 Task: Find connections with filter location Arucas with filter topic #realtorwith filter profile language Spanish with filter current company Xerox with filter school Model Engineering College with filter industry Utilities Administration with filter service category Date Entry with filter keywords title Cruise Director
Action: Mouse moved to (507, 64)
Screenshot: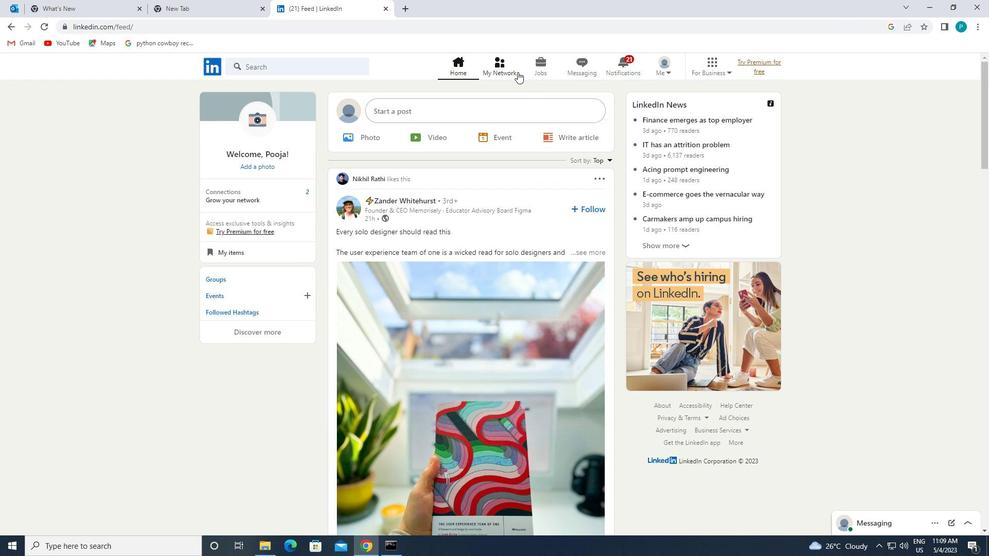 
Action: Mouse pressed left at (507, 64)
Screenshot: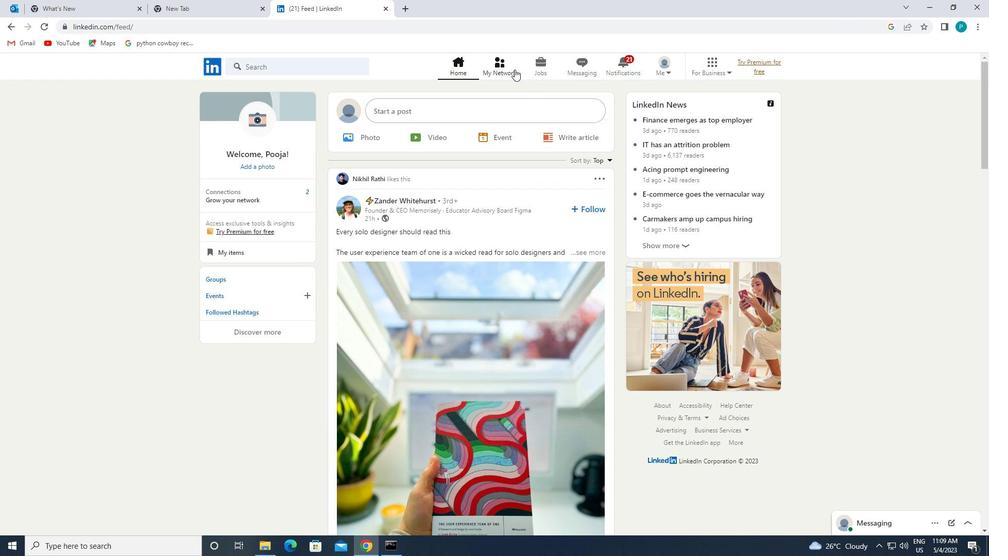 
Action: Mouse moved to (270, 124)
Screenshot: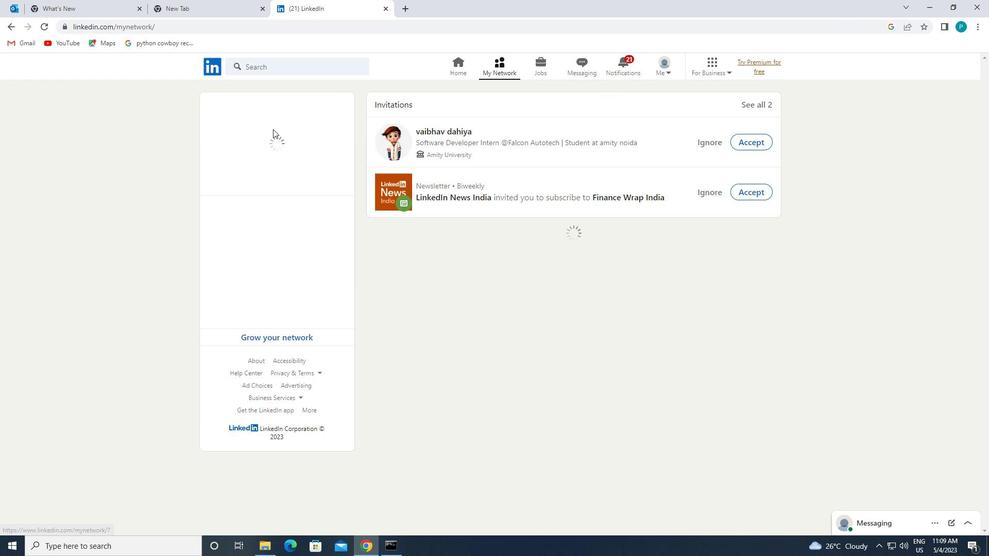 
Action: Mouse pressed left at (270, 124)
Screenshot: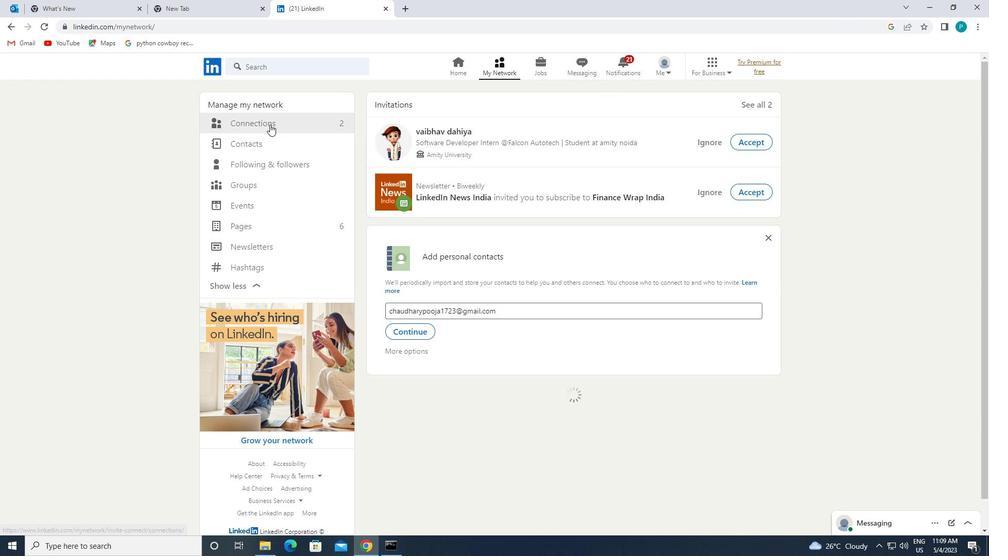 
Action: Mouse moved to (584, 119)
Screenshot: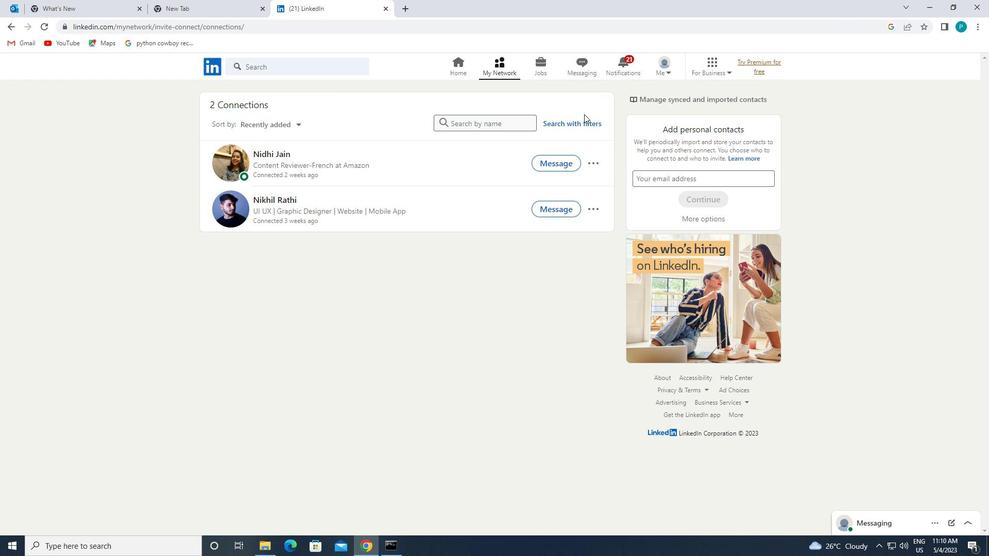 
Action: Mouse pressed left at (584, 119)
Screenshot: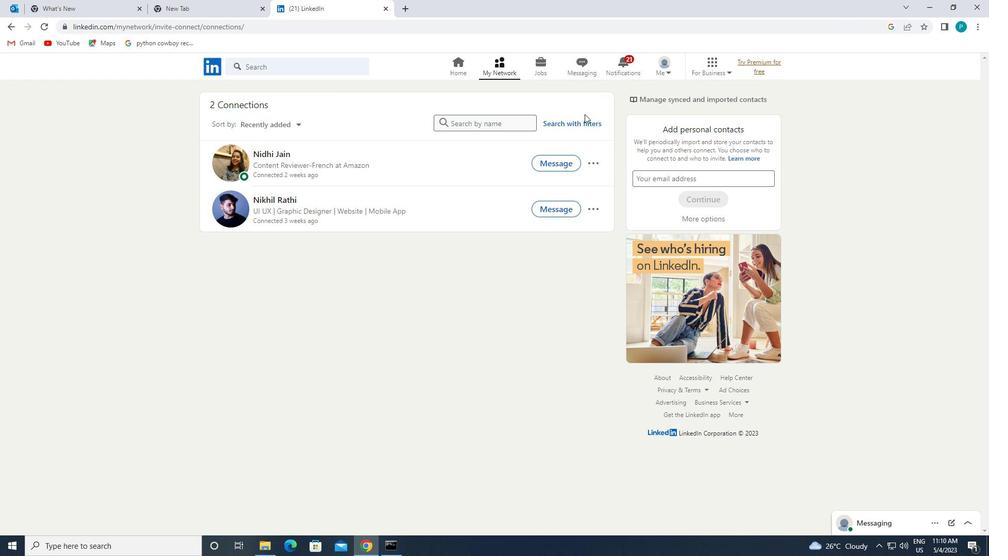 
Action: Mouse moved to (521, 96)
Screenshot: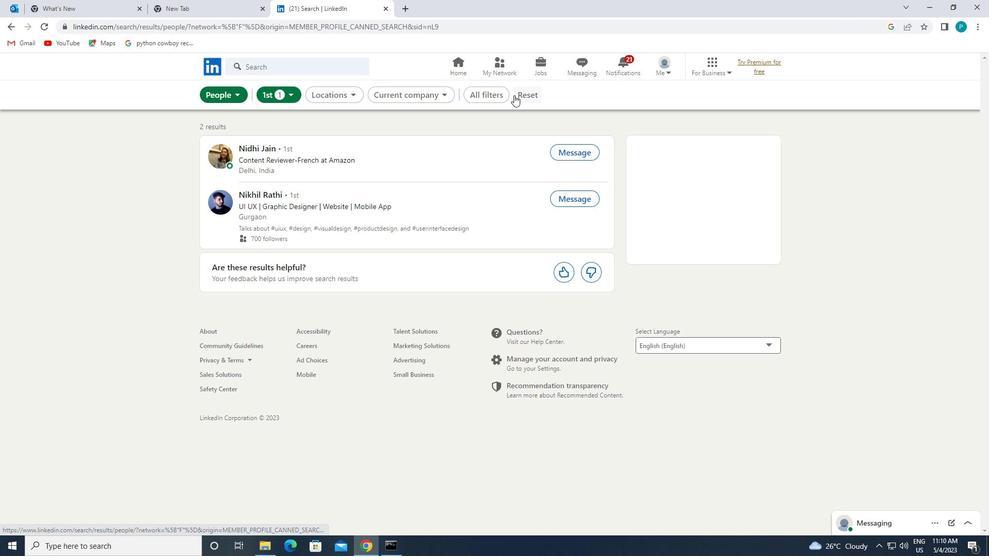 
Action: Mouse pressed left at (521, 96)
Screenshot: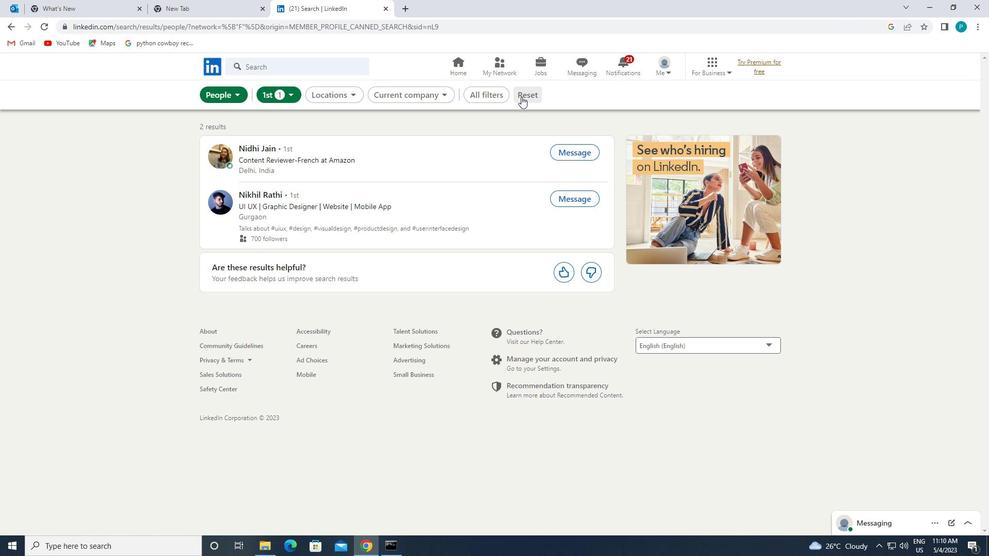 
Action: Mouse moved to (511, 95)
Screenshot: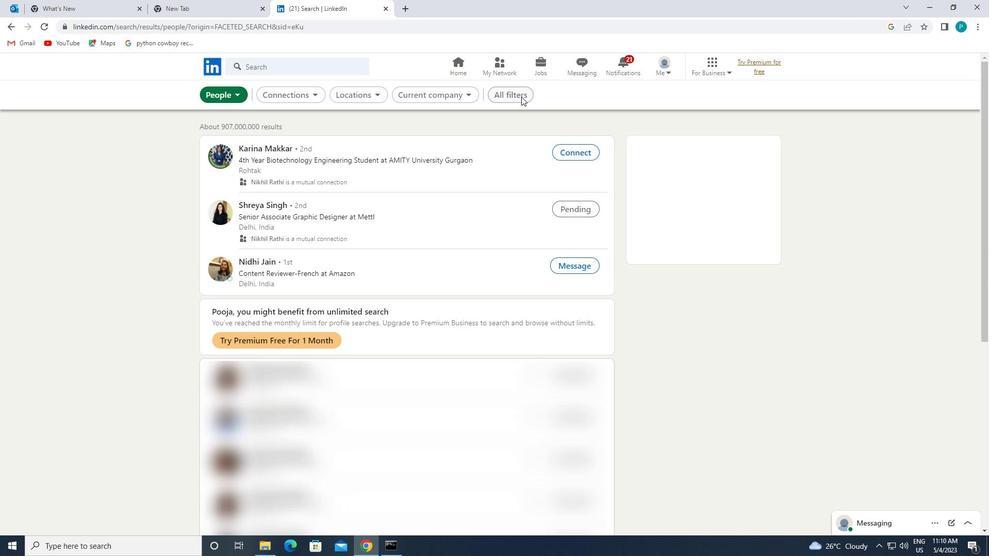 
Action: Mouse pressed left at (511, 95)
Screenshot: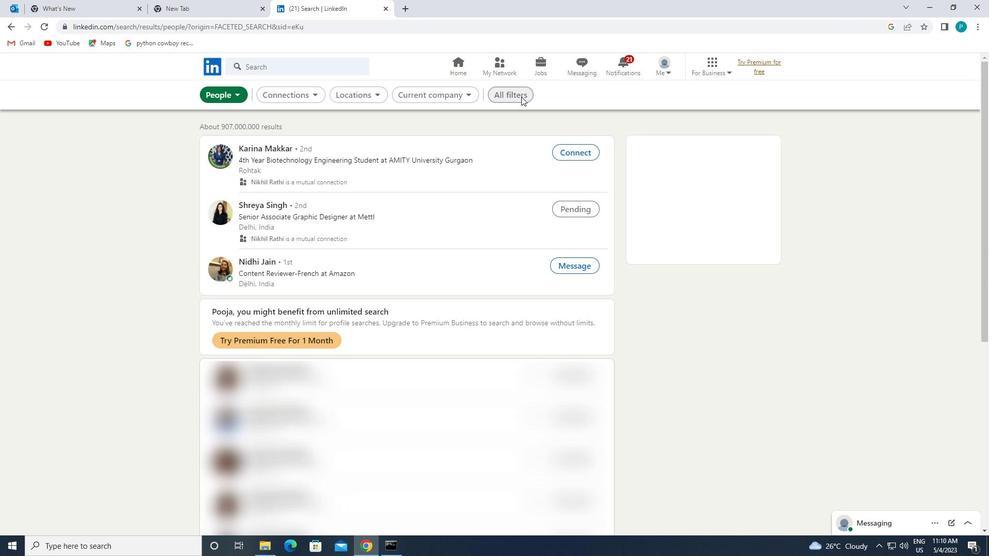 
Action: Mouse moved to (943, 271)
Screenshot: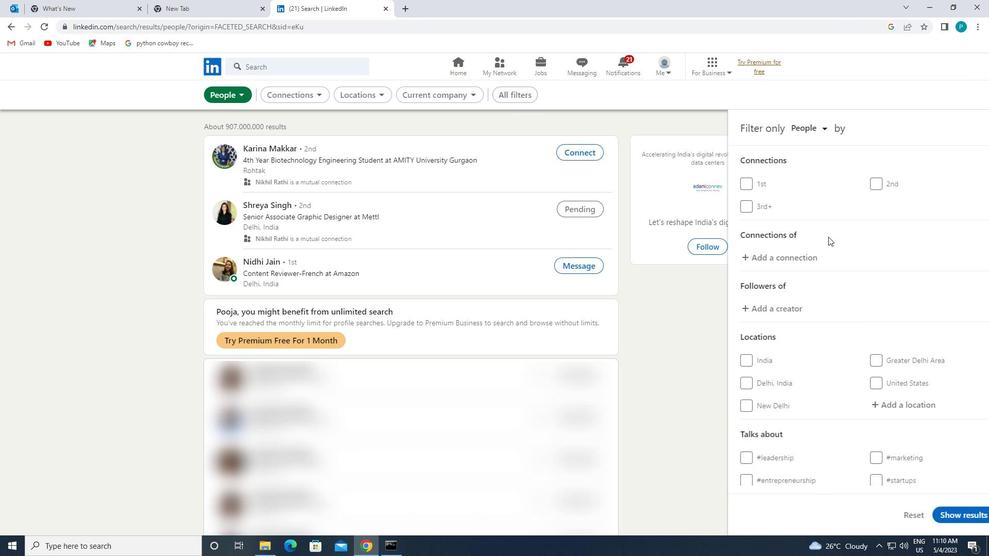 
Action: Mouse scrolled (943, 271) with delta (0, 0)
Screenshot: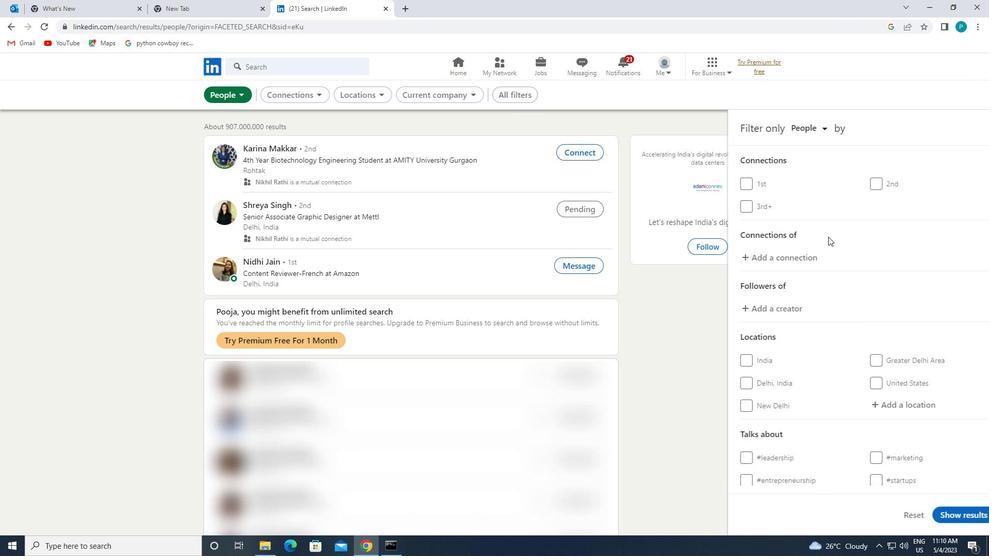 
Action: Mouse scrolled (943, 271) with delta (0, 0)
Screenshot: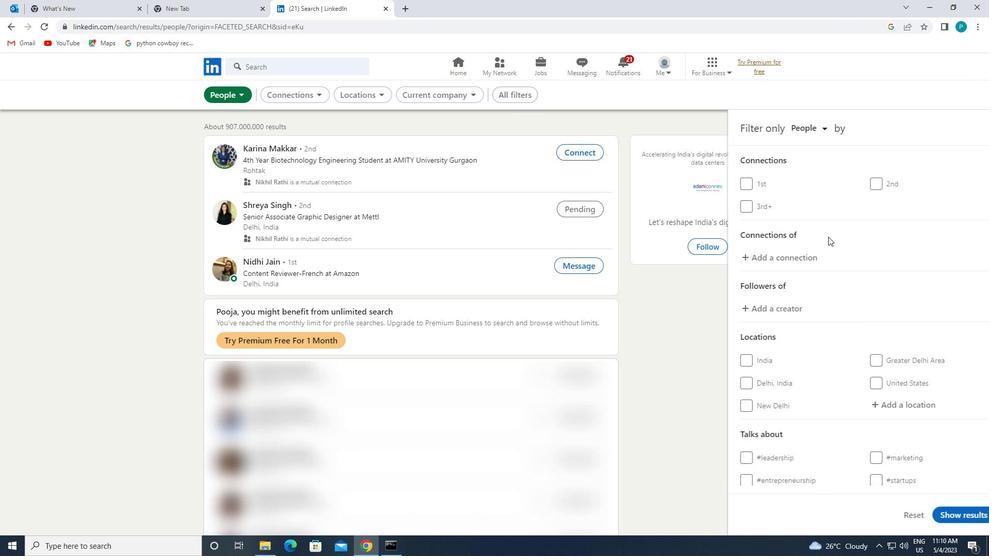 
Action: Mouse moved to (943, 272)
Screenshot: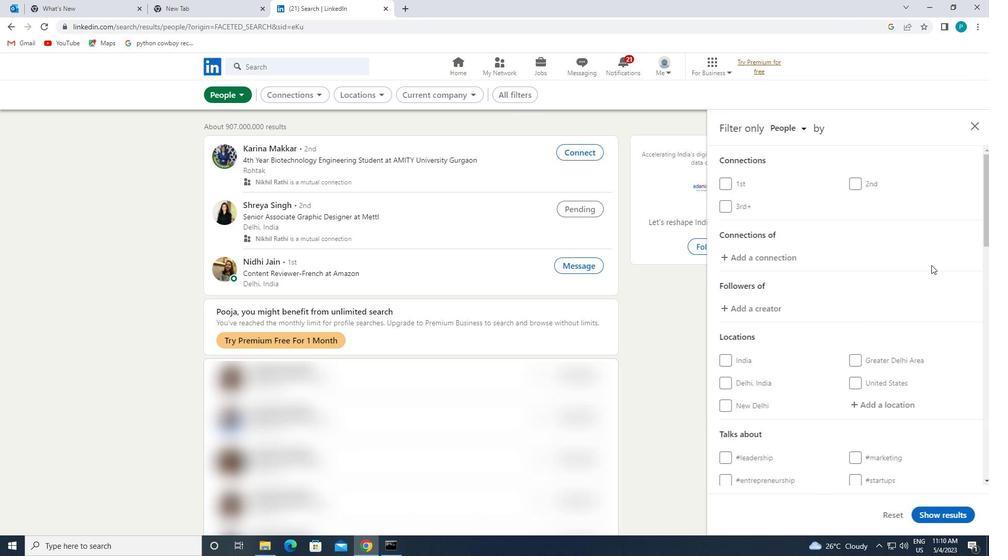 
Action: Mouse scrolled (943, 271) with delta (0, 0)
Screenshot: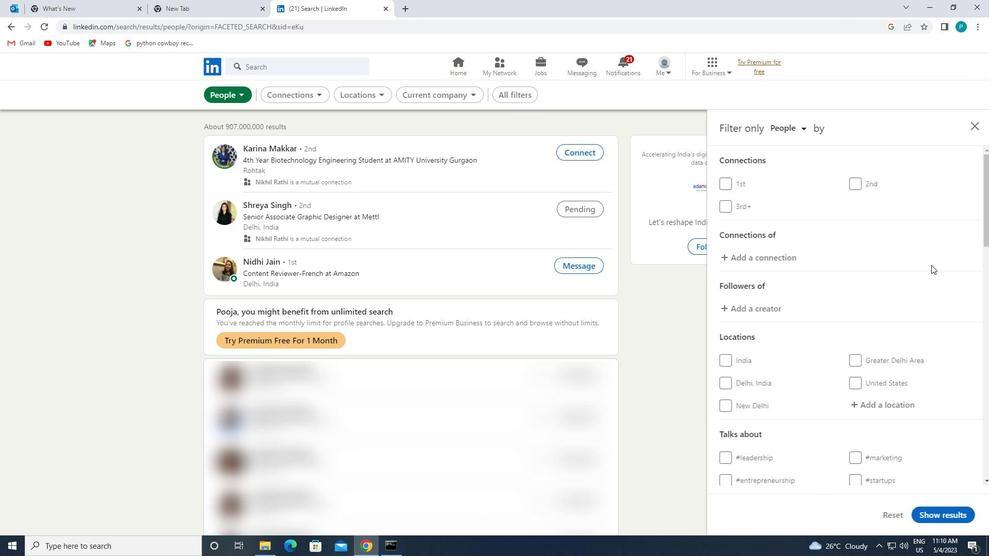 
Action: Mouse moved to (886, 253)
Screenshot: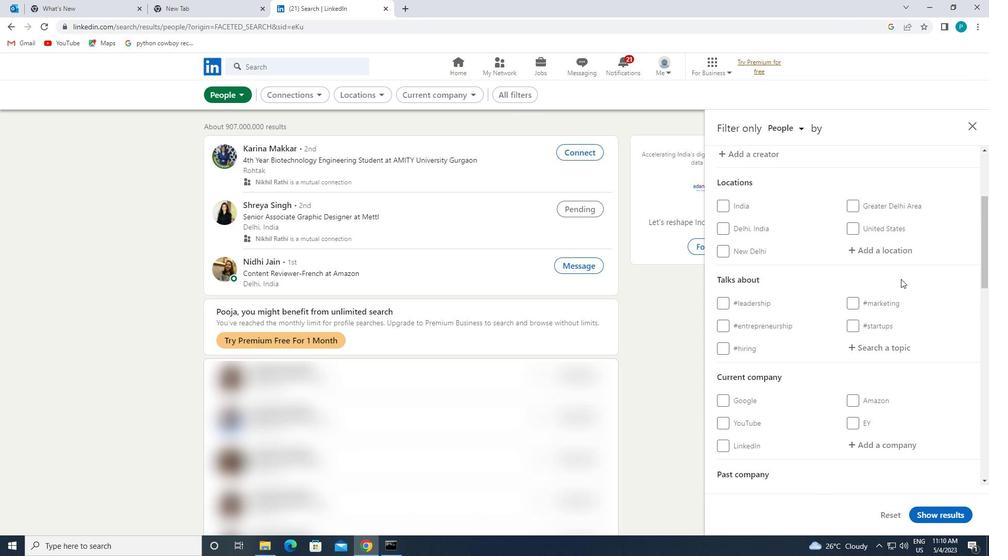 
Action: Mouse pressed left at (886, 253)
Screenshot: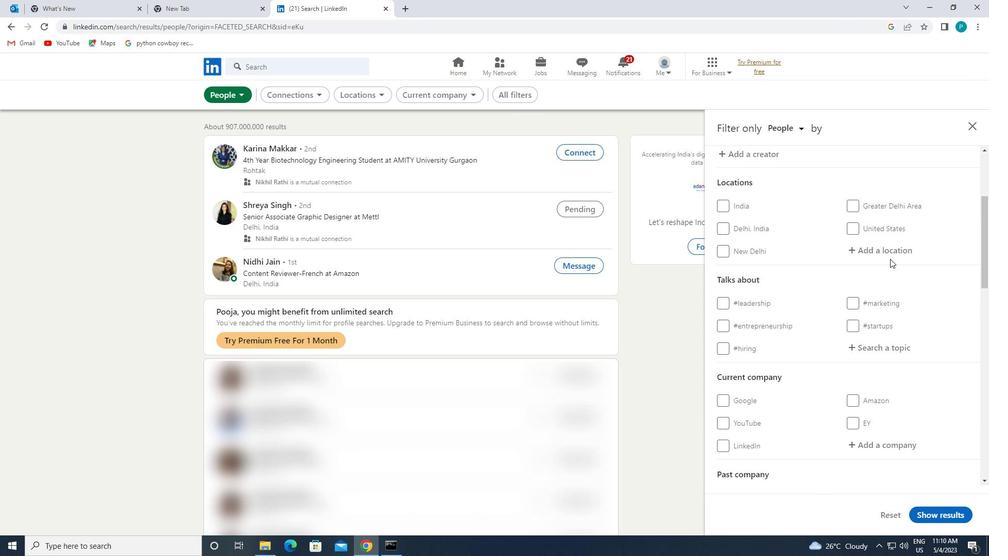 
Action: Key pressed <Key.caps_lock>a<Key.caps_lock>rucas
Screenshot: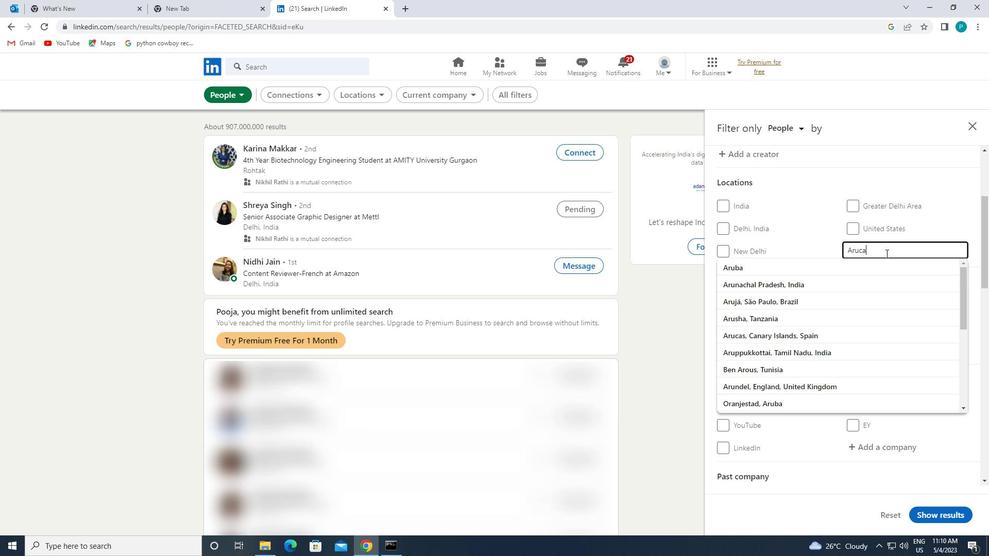 
Action: Mouse moved to (877, 266)
Screenshot: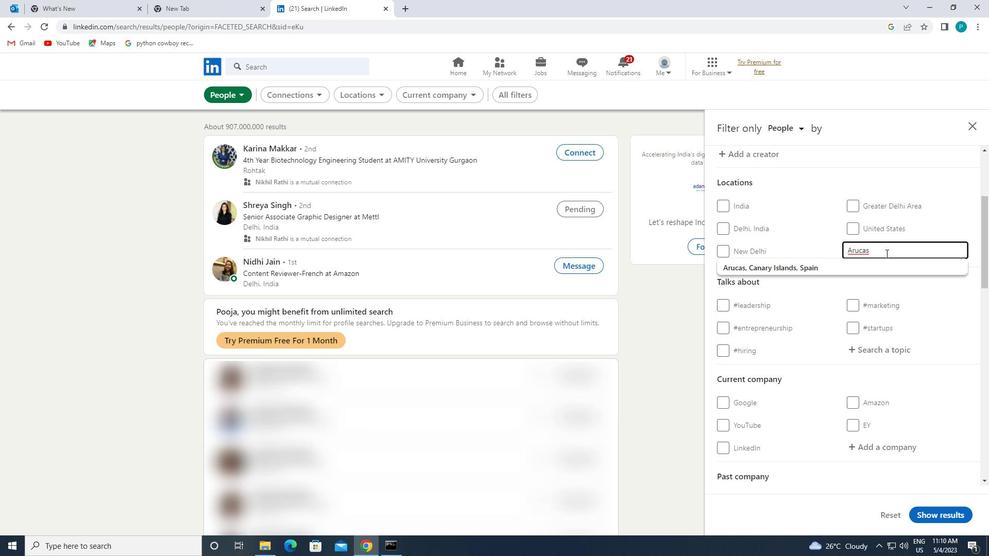 
Action: Mouse pressed left at (877, 266)
Screenshot: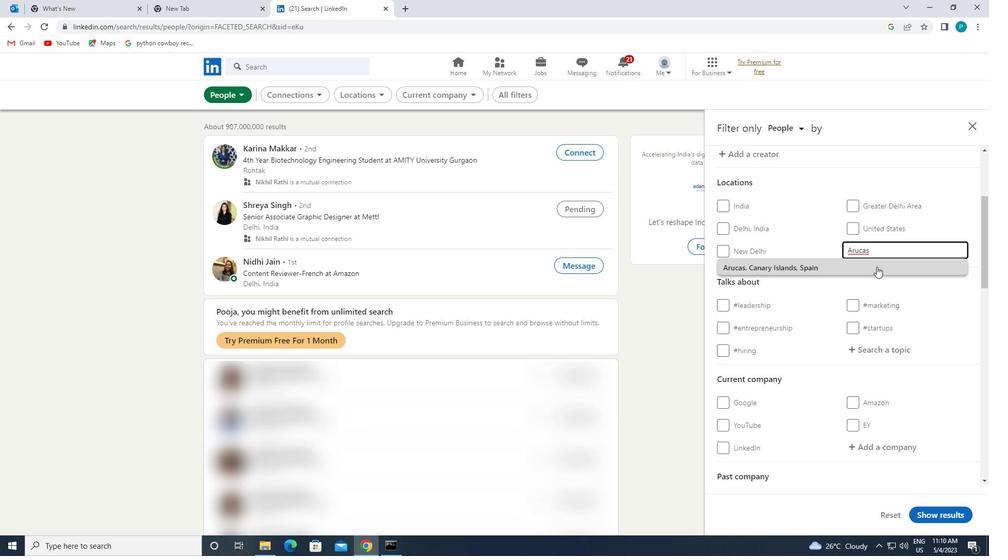 
Action: Mouse moved to (876, 271)
Screenshot: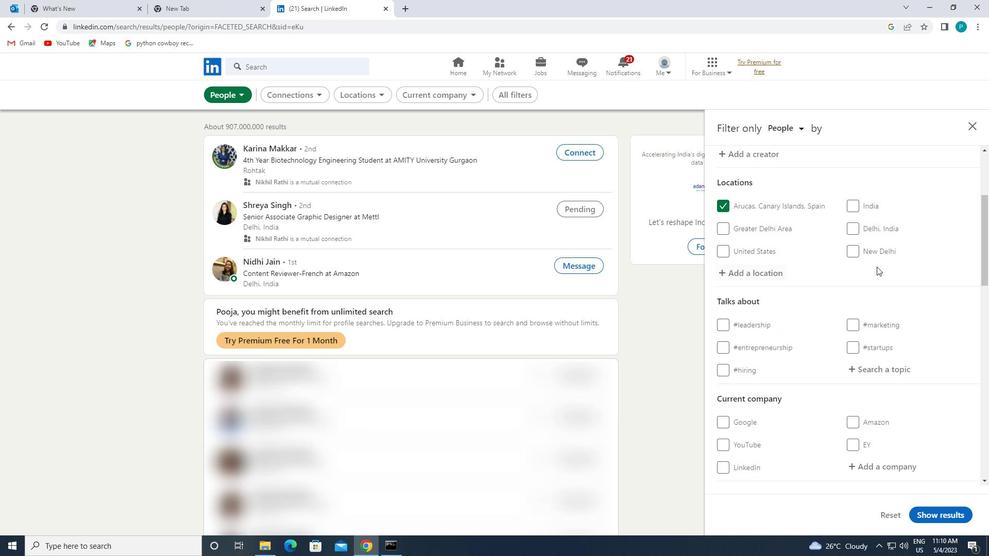
Action: Mouse scrolled (876, 270) with delta (0, 0)
Screenshot: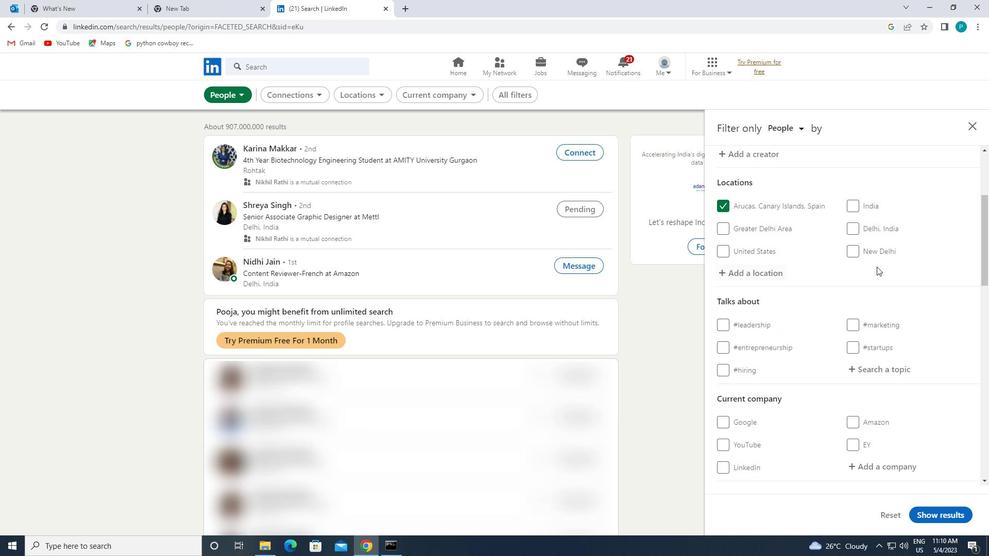 
Action: Mouse moved to (876, 272)
Screenshot: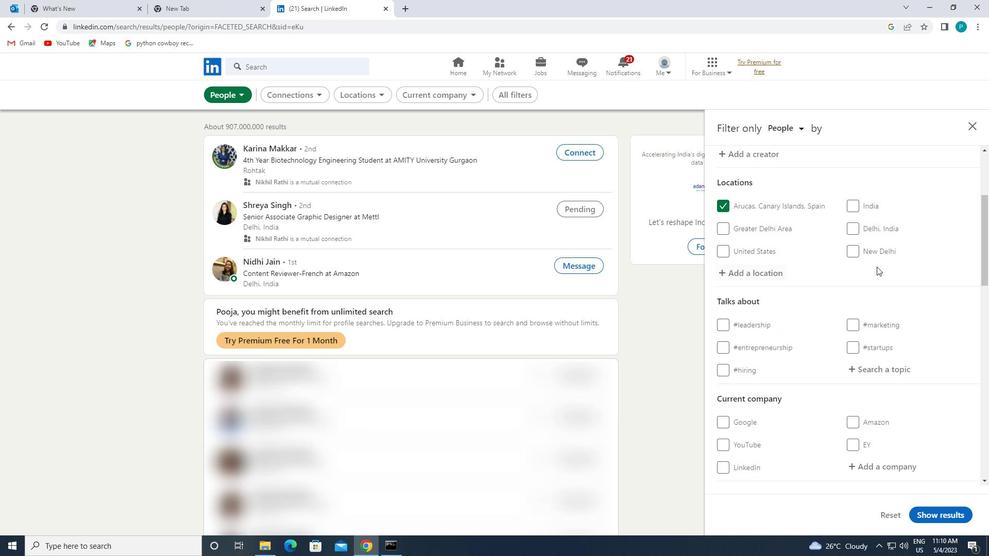 
Action: Mouse scrolled (876, 272) with delta (0, 0)
Screenshot: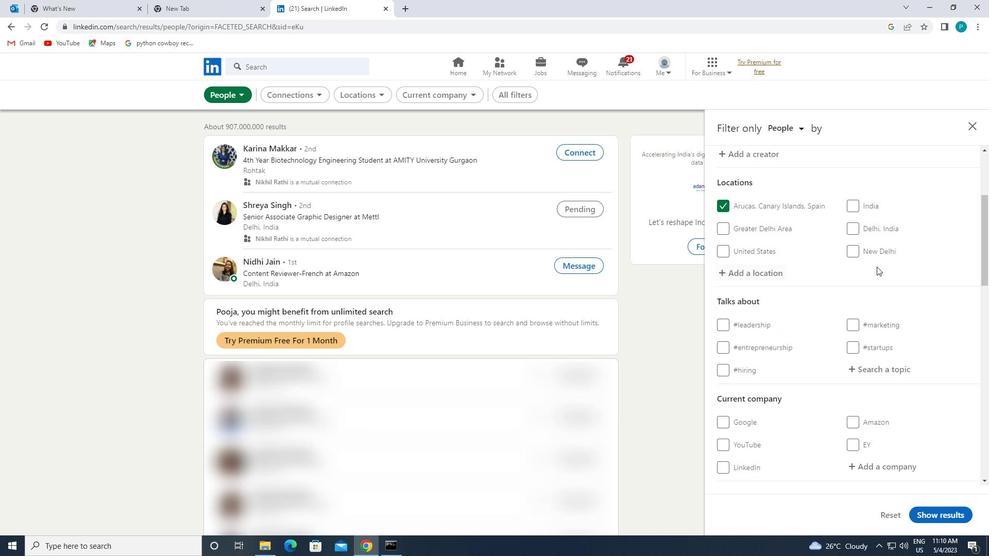 
Action: Mouse pressed left at (876, 272)
Screenshot: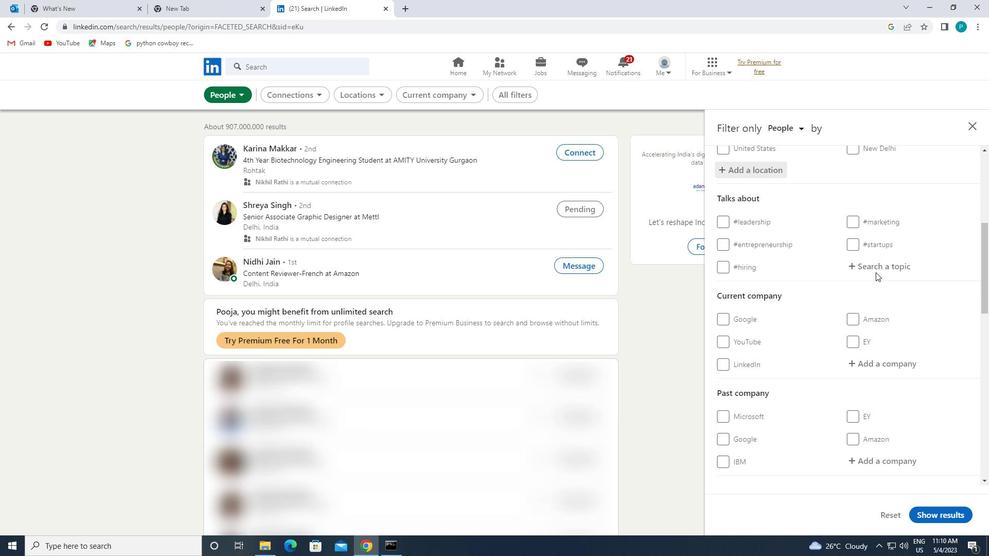 
Action: Mouse moved to (876, 272)
Screenshot: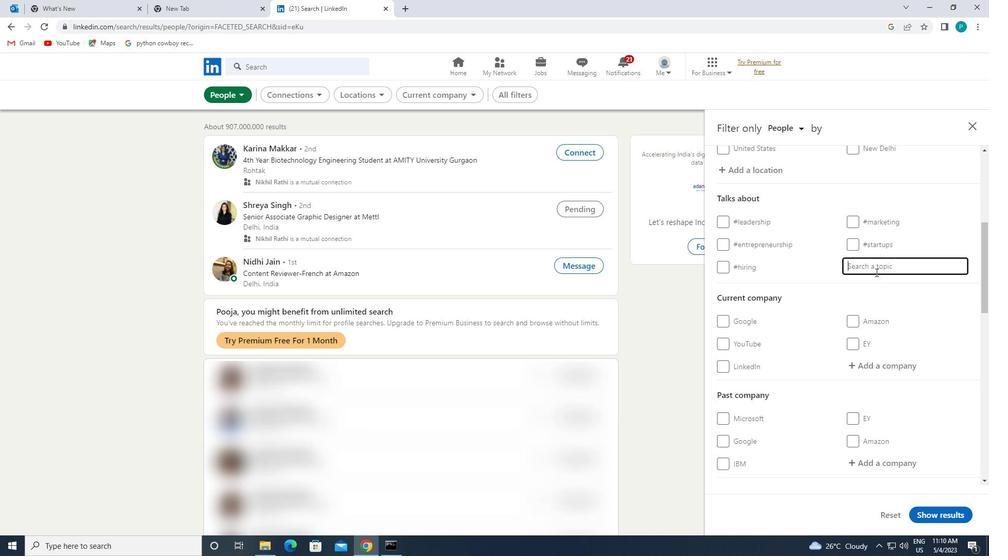 
Action: Key pressed <Key.shift>#REALTOR
Screenshot: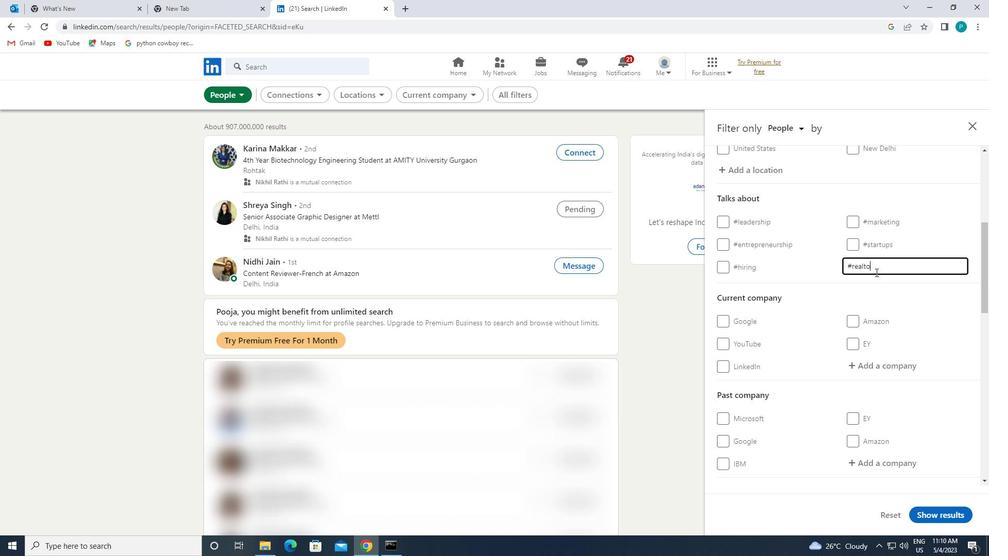 
Action: Mouse moved to (880, 347)
Screenshot: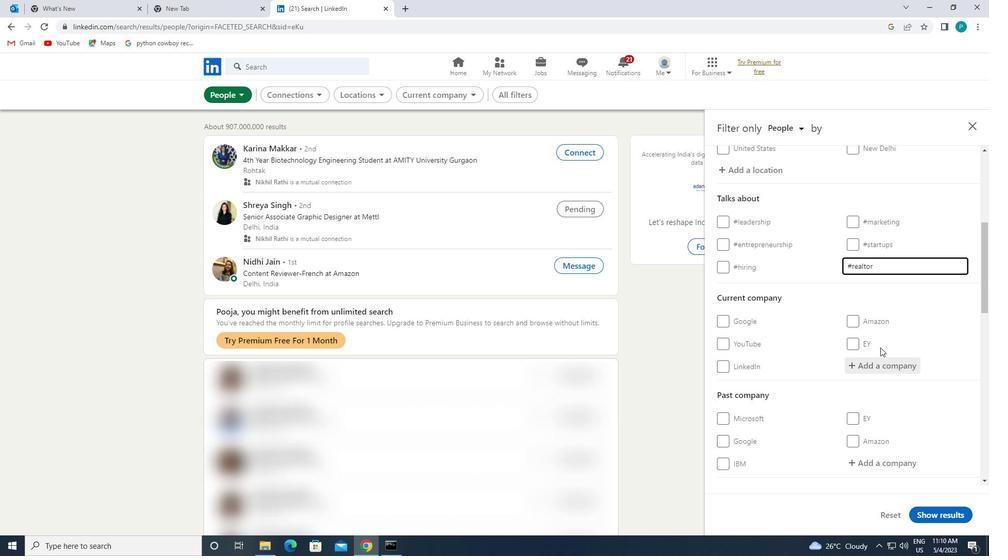 
Action: Mouse scrolled (880, 347) with delta (0, 0)
Screenshot: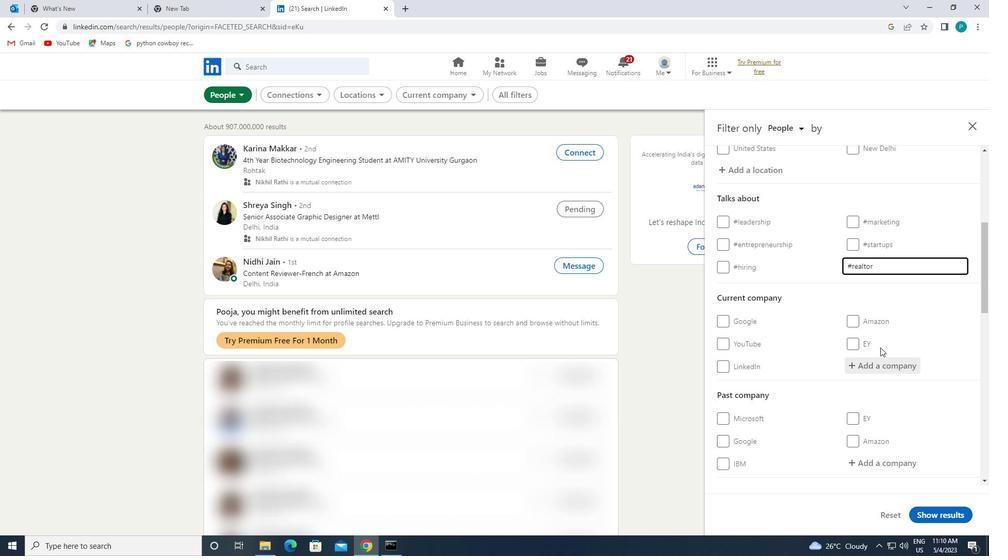 
Action: Mouse moved to (874, 356)
Screenshot: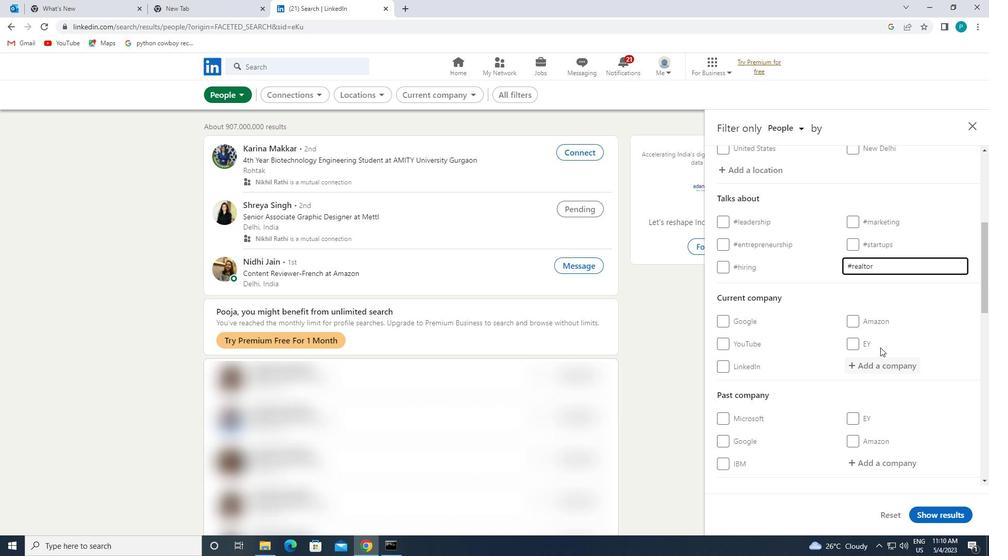 
Action: Mouse scrolled (874, 355) with delta (0, 0)
Screenshot: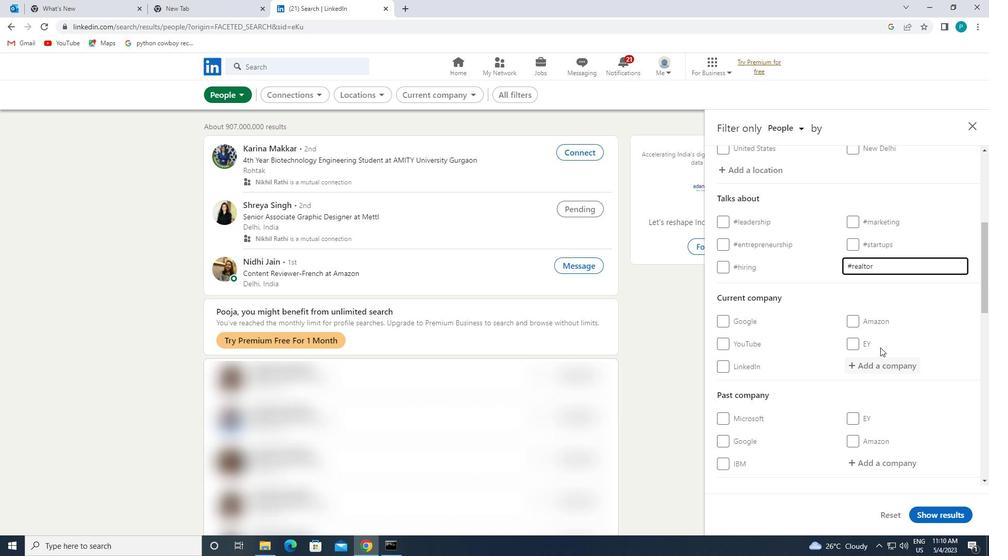 
Action: Mouse moved to (864, 371)
Screenshot: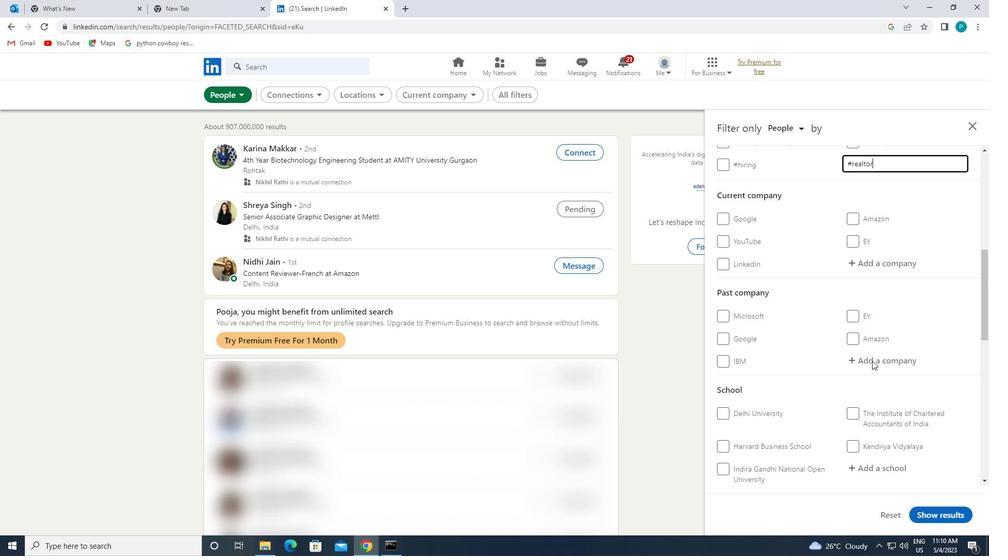 
Action: Mouse scrolled (864, 371) with delta (0, 0)
Screenshot: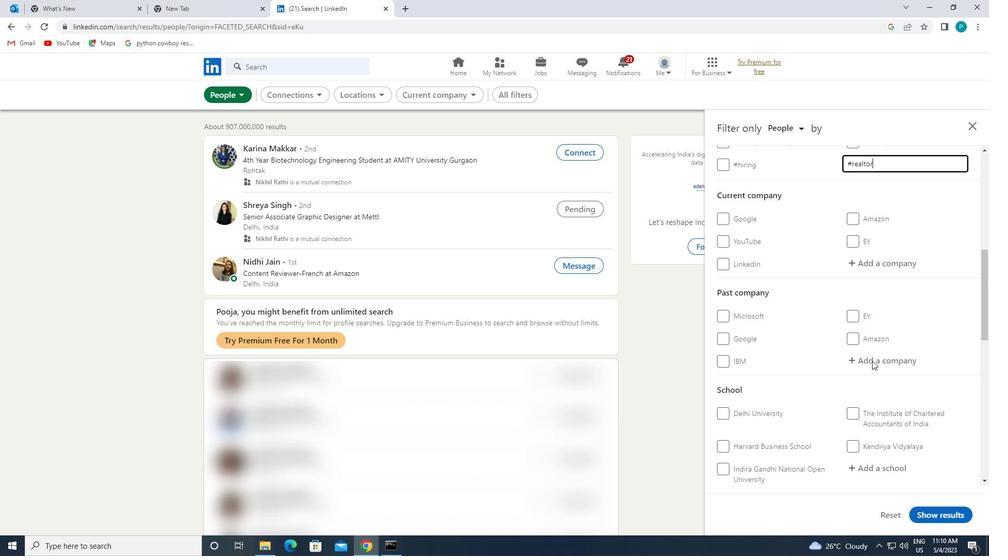 
Action: Mouse moved to (853, 382)
Screenshot: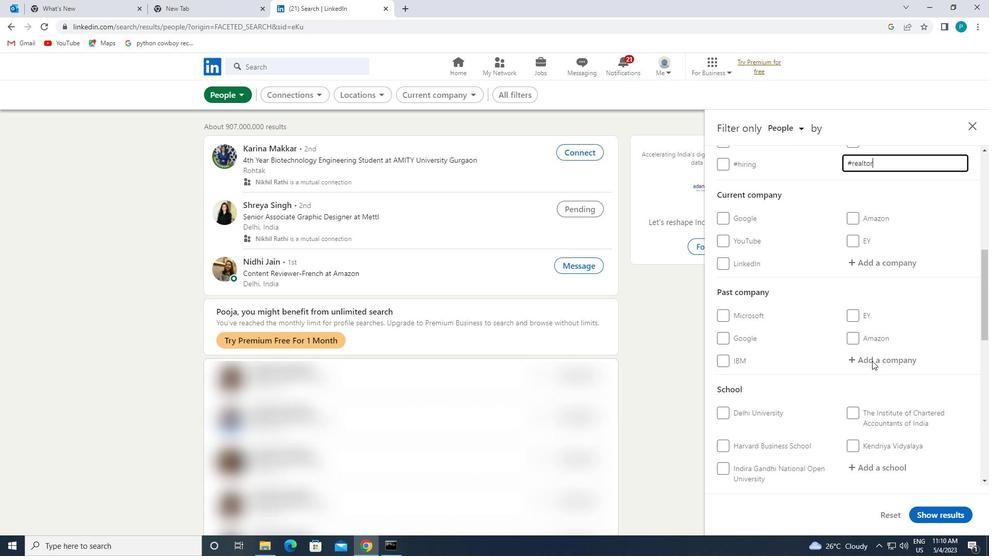 
Action: Mouse scrolled (853, 382) with delta (0, 0)
Screenshot: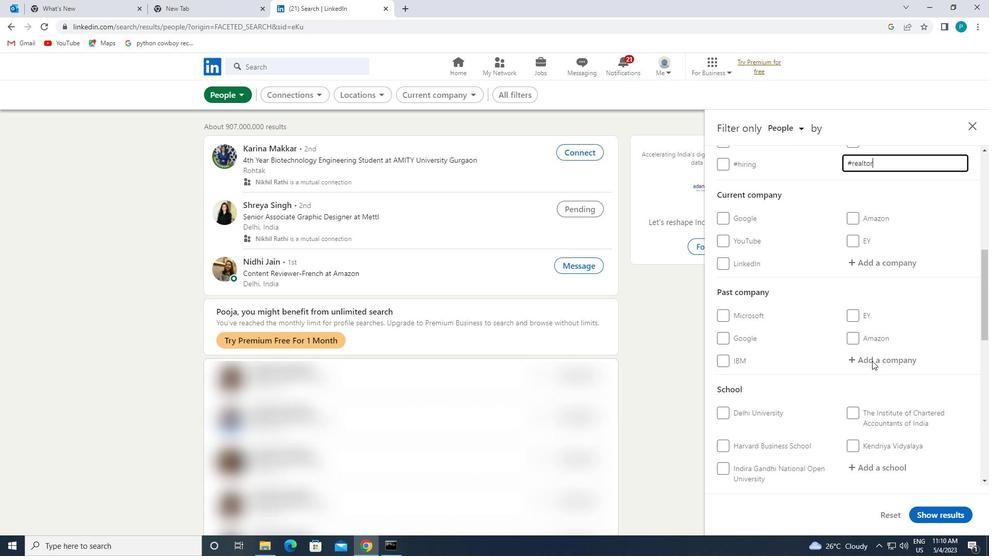 
Action: Mouse moved to (848, 391)
Screenshot: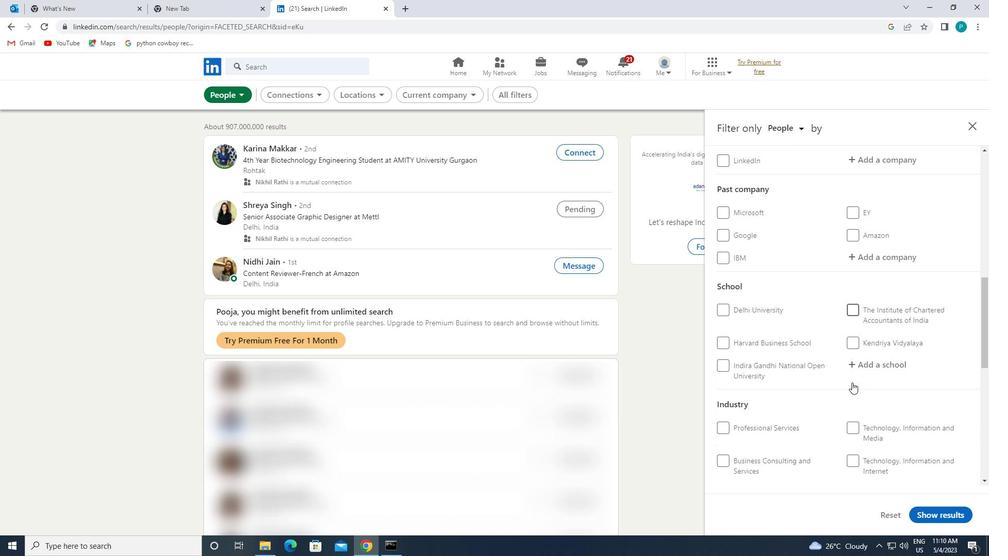 
Action: Mouse scrolled (848, 390) with delta (0, 0)
Screenshot: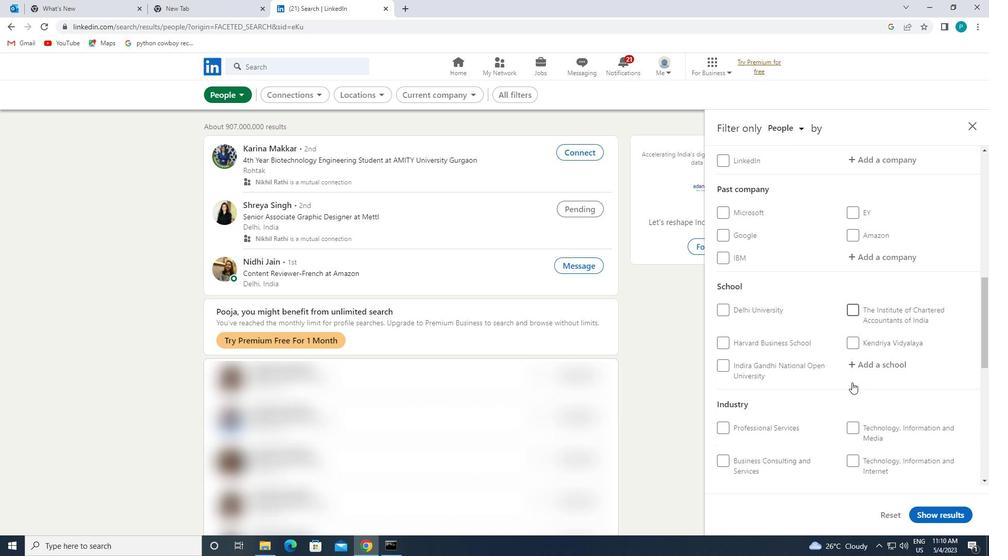 
Action: Mouse moved to (776, 378)
Screenshot: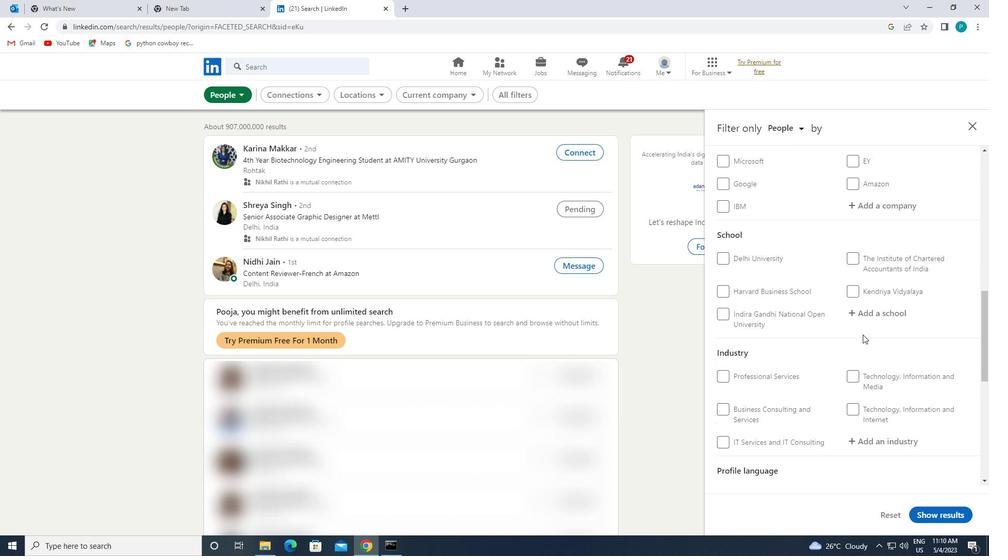 
Action: Mouse scrolled (776, 377) with delta (0, 0)
Screenshot: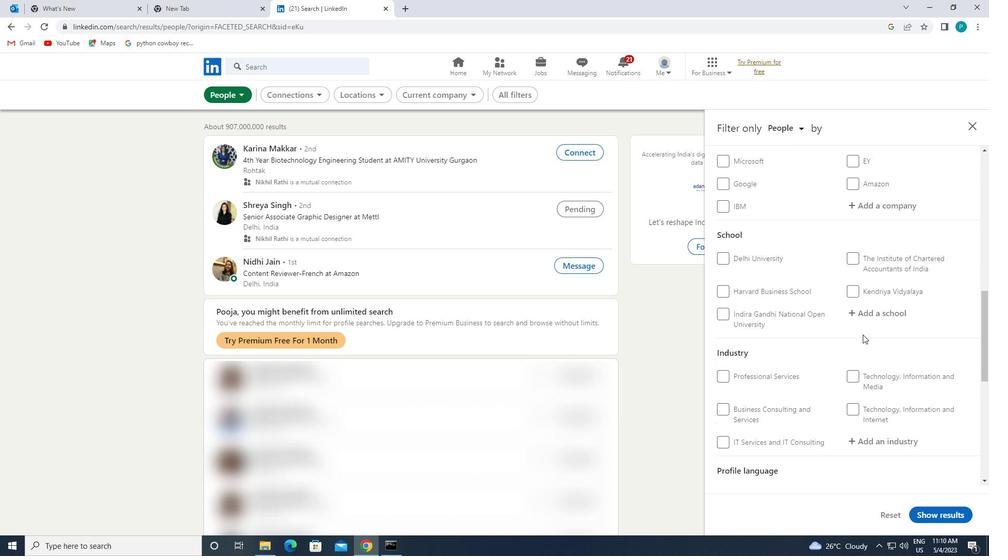 
Action: Mouse moved to (821, 441)
Screenshot: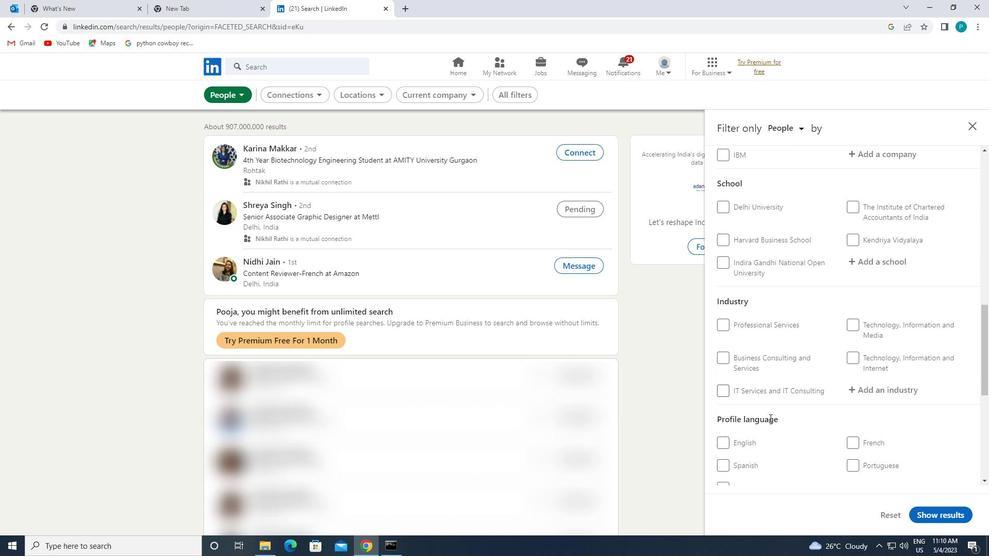 
Action: Mouse scrolled (821, 441) with delta (0, 0)
Screenshot: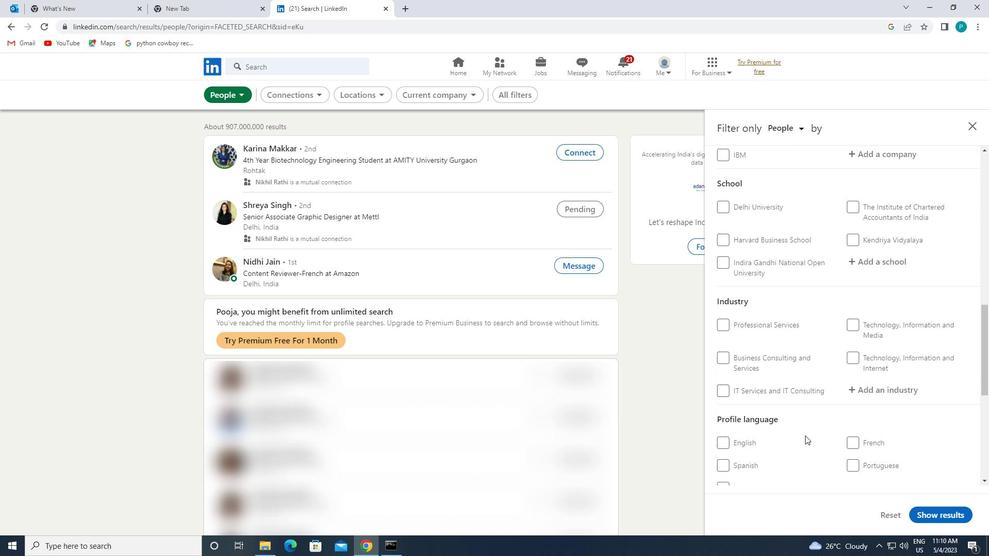 
Action: Mouse moved to (744, 410)
Screenshot: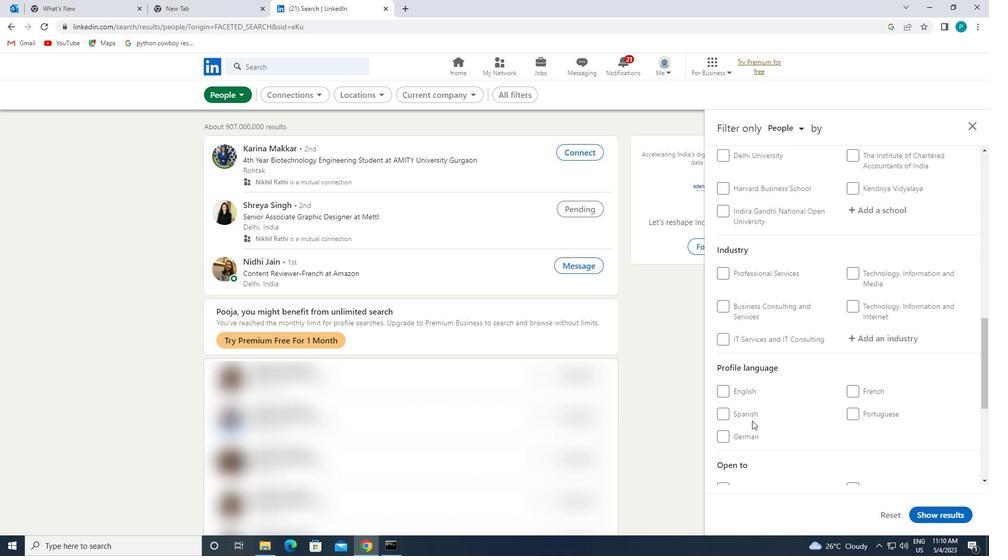 
Action: Mouse pressed left at (744, 410)
Screenshot: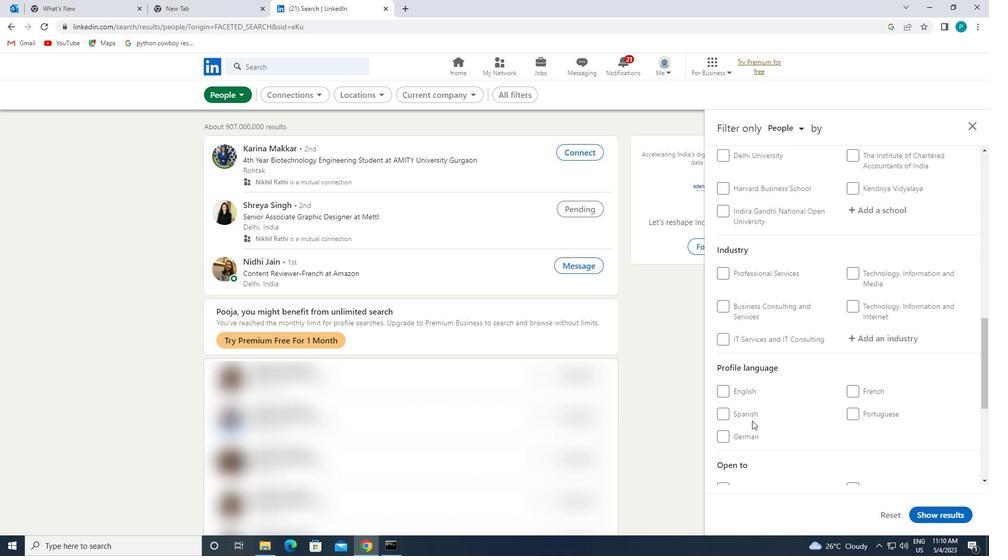 
Action: Mouse moved to (898, 416)
Screenshot: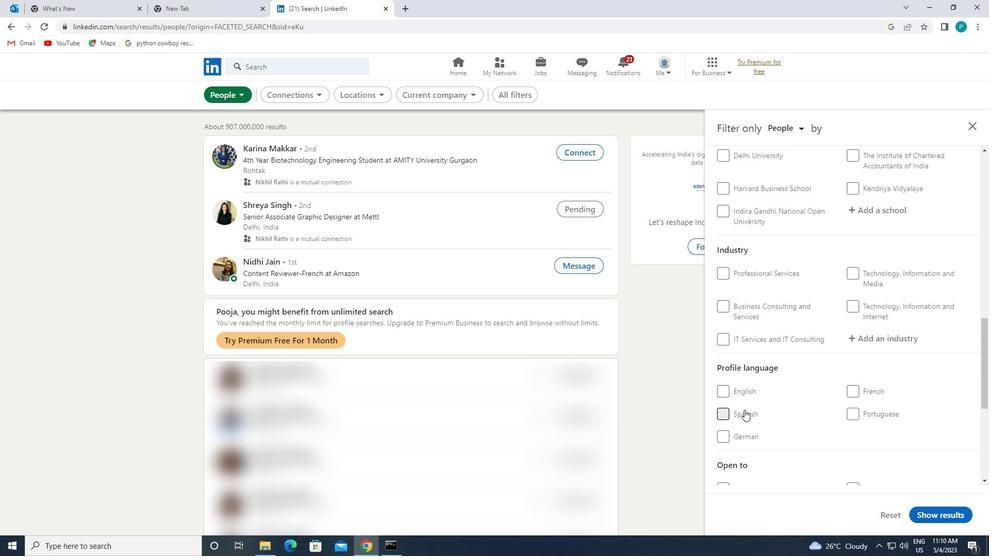 
Action: Mouse scrolled (898, 417) with delta (0, 0)
Screenshot: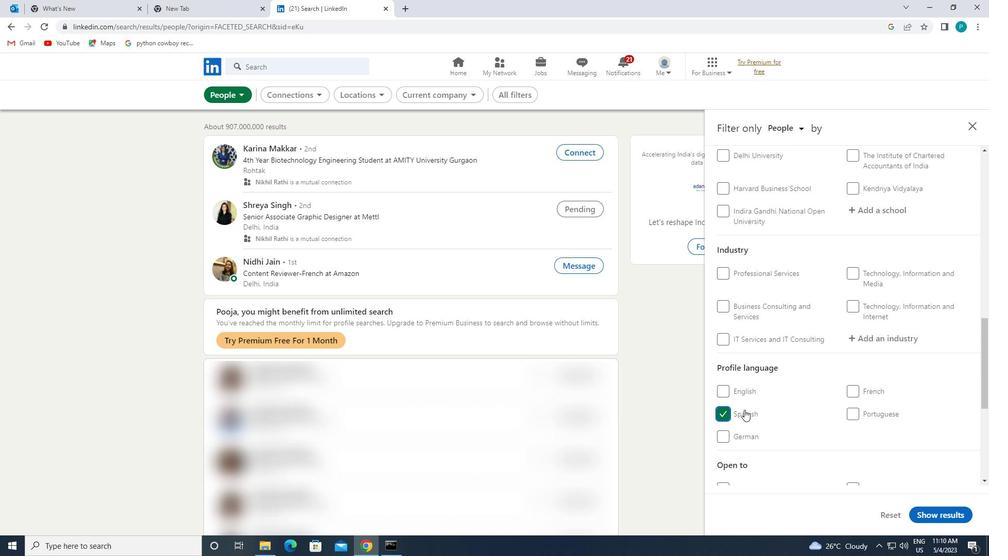 
Action: Mouse scrolled (898, 417) with delta (0, 0)
Screenshot: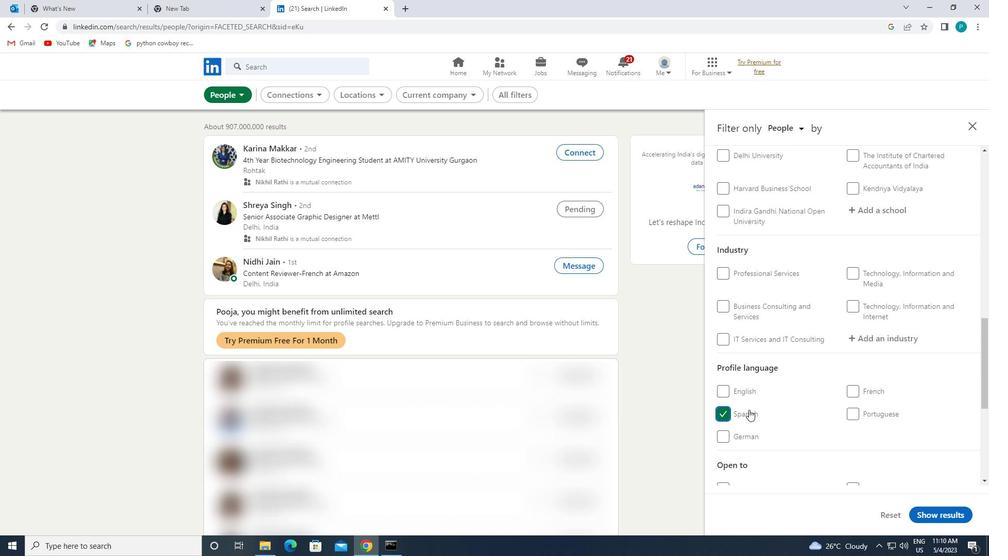 
Action: Mouse moved to (898, 412)
Screenshot: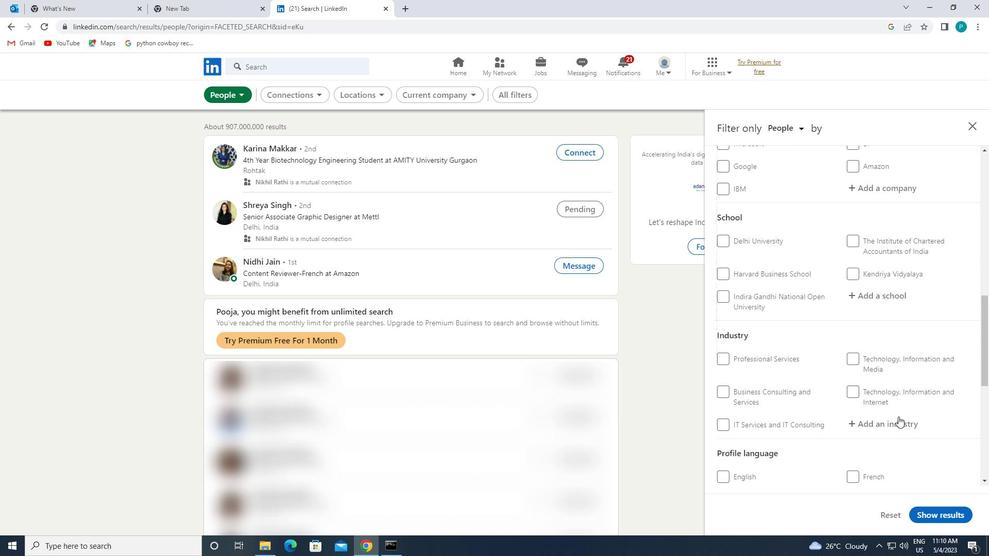 
Action: Mouse scrolled (898, 413) with delta (0, 0)
Screenshot: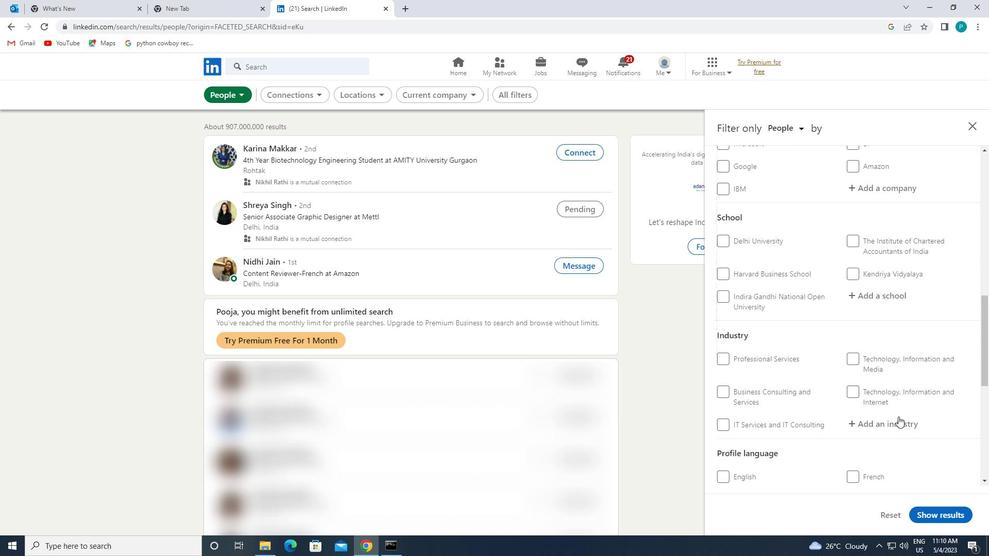 
Action: Mouse moved to (897, 411)
Screenshot: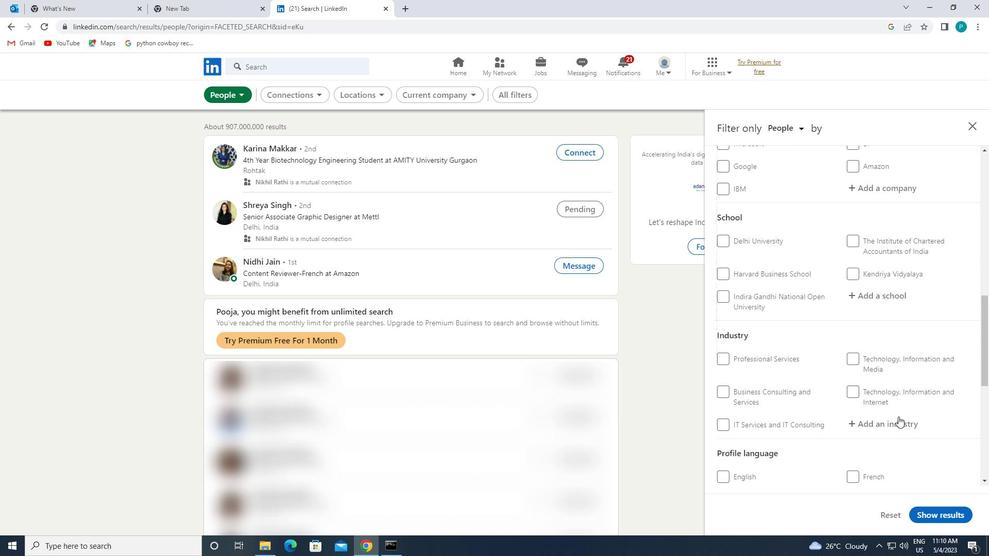 
Action: Mouse scrolled (897, 411) with delta (0, 0)
Screenshot: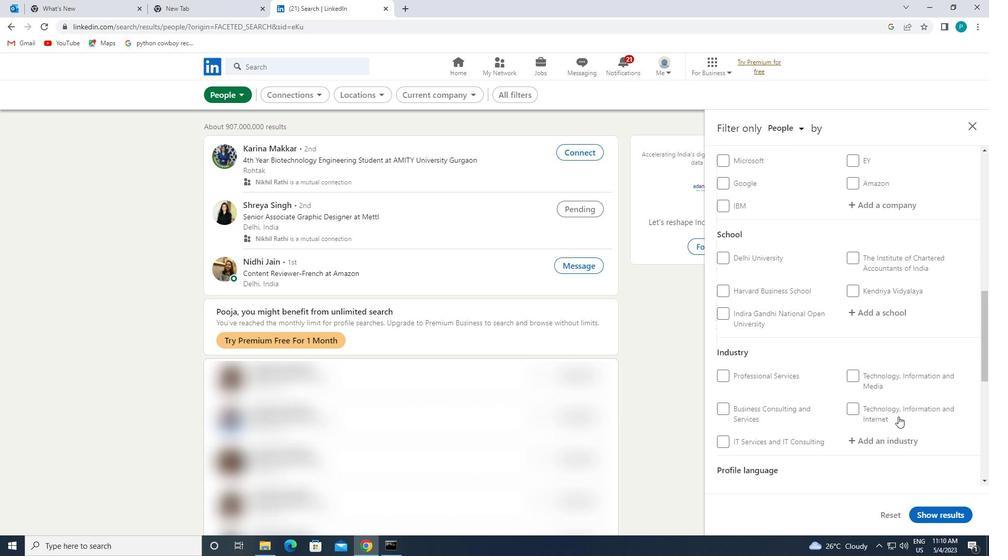 
Action: Mouse scrolled (897, 411) with delta (0, 0)
Screenshot: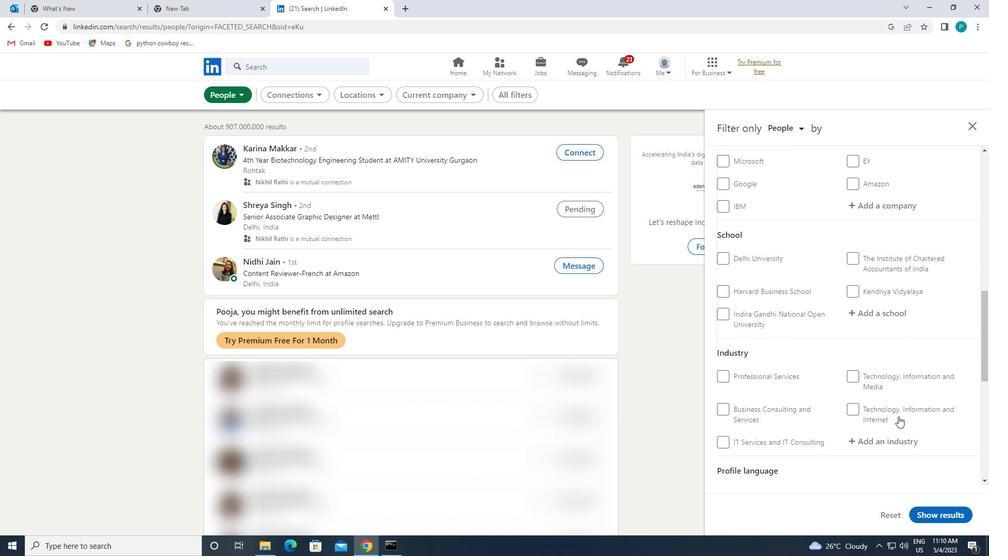 
Action: Mouse moved to (852, 389)
Screenshot: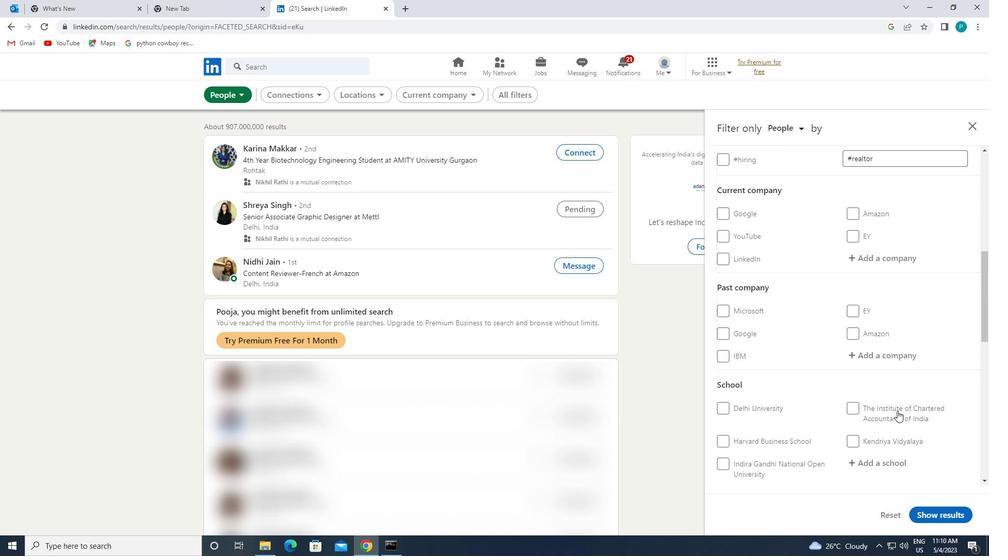 
Action: Mouse scrolled (852, 390) with delta (0, 0)
Screenshot: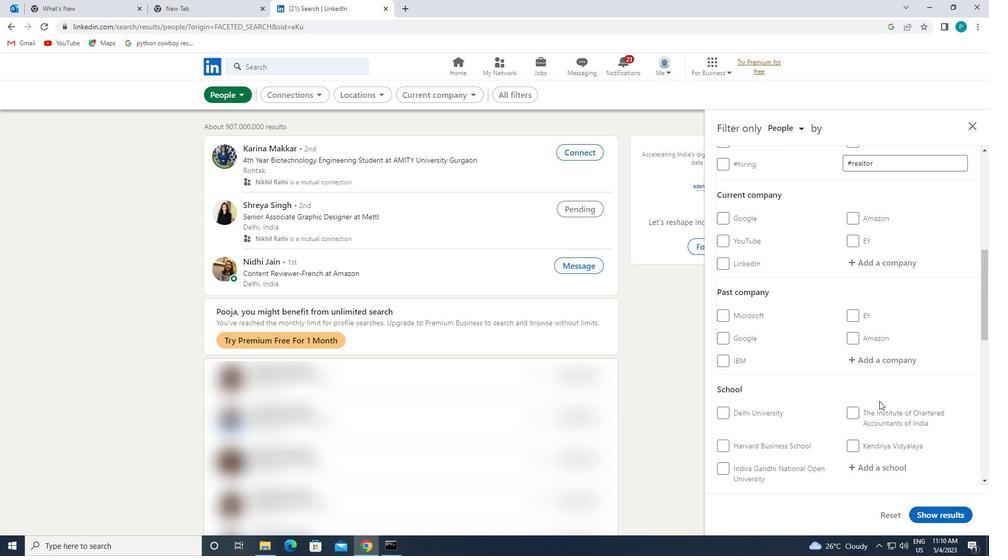 
Action: Mouse scrolled (852, 390) with delta (0, 0)
Screenshot: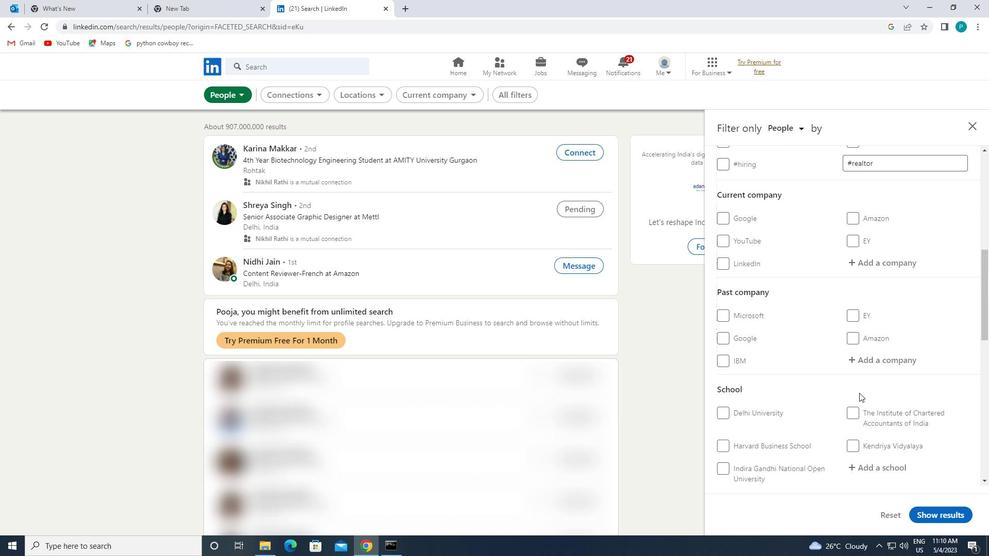 
Action: Mouse moved to (869, 366)
Screenshot: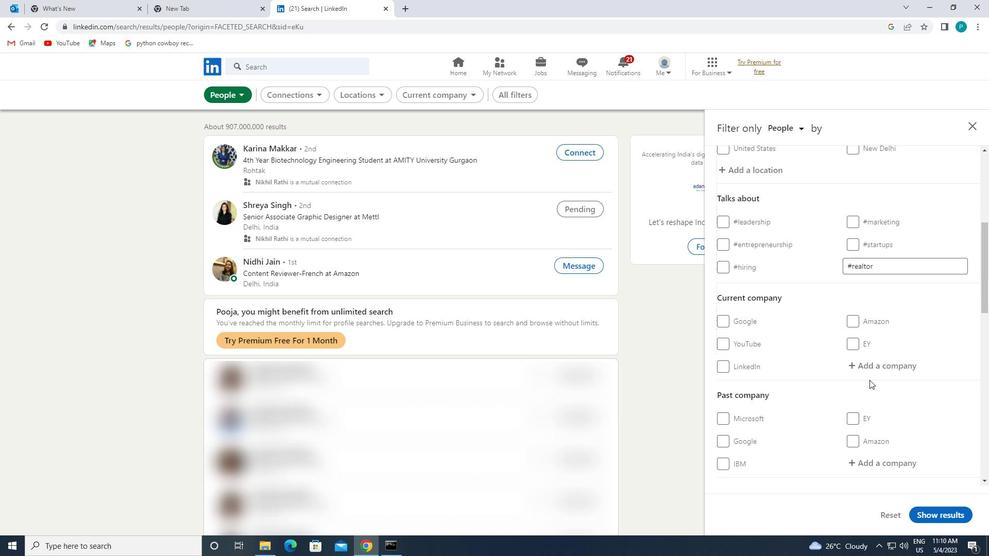 
Action: Mouse pressed left at (869, 366)
Screenshot: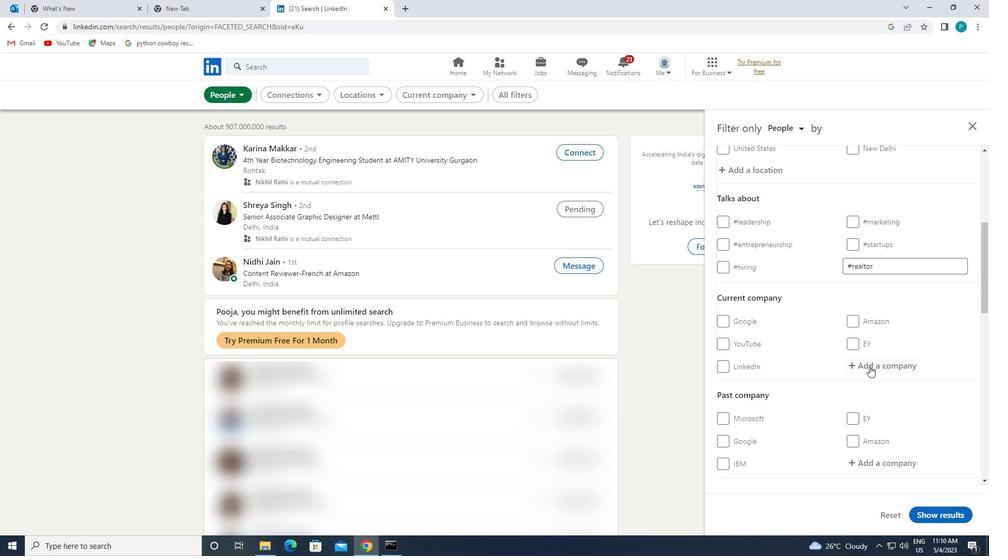 
Action: Mouse moved to (869, 366)
Screenshot: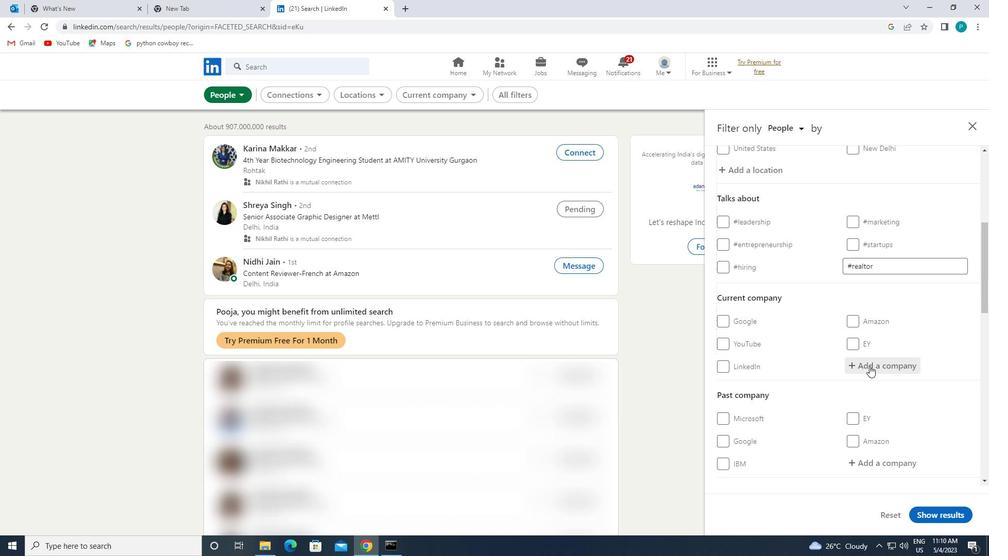 
Action: Key pressed <Key.caps_lock>X<Key.caps_lock>EROX
Screenshot: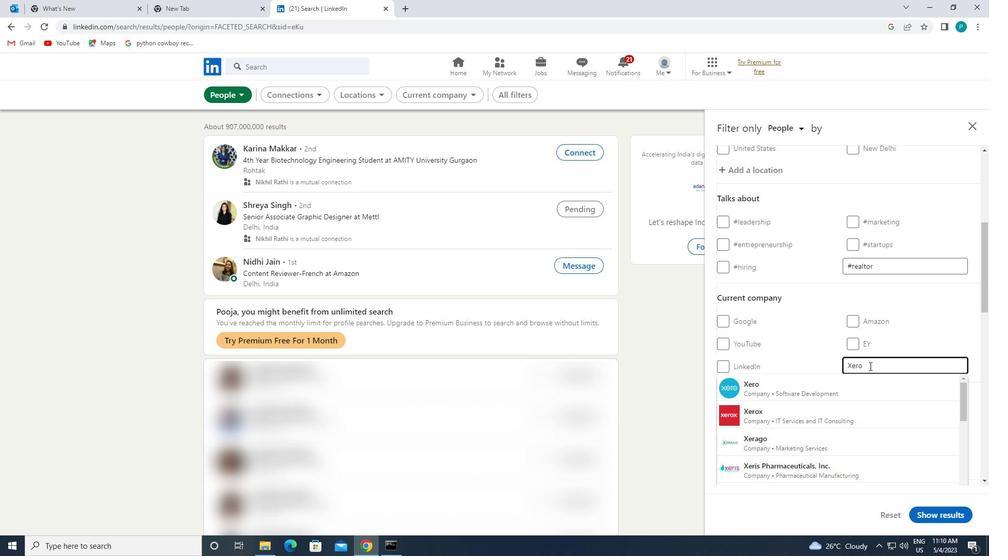 
Action: Mouse moved to (852, 393)
Screenshot: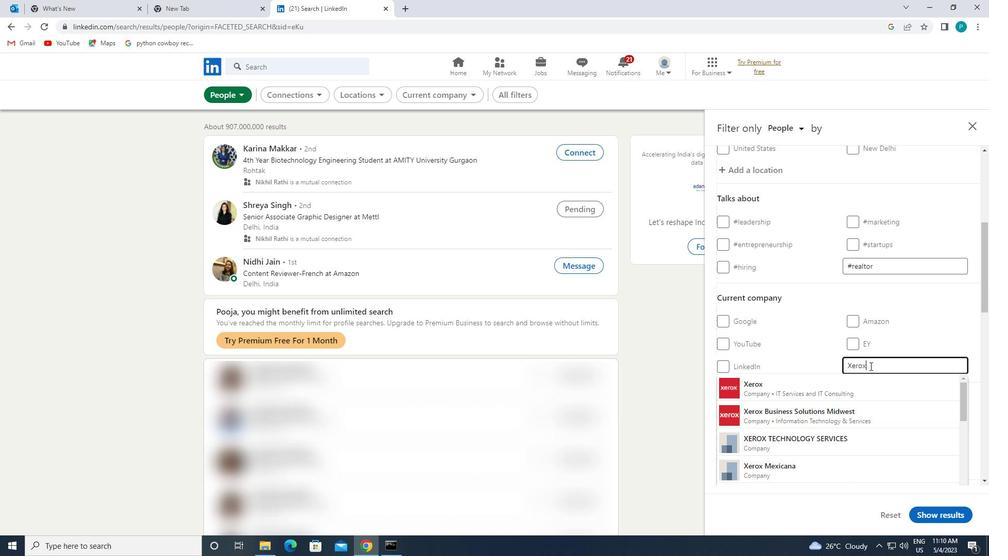 
Action: Mouse pressed left at (852, 393)
Screenshot: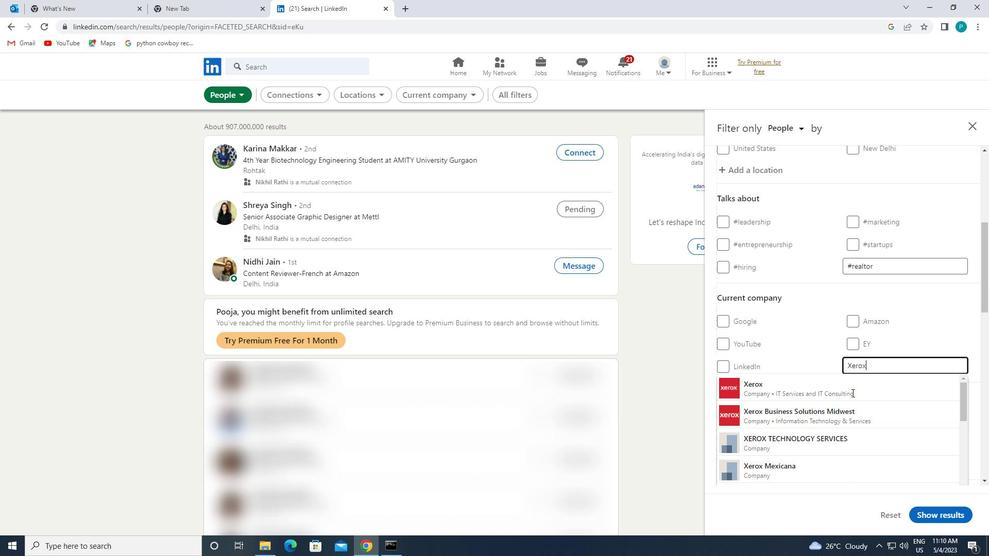 
Action: Mouse moved to (852, 394)
Screenshot: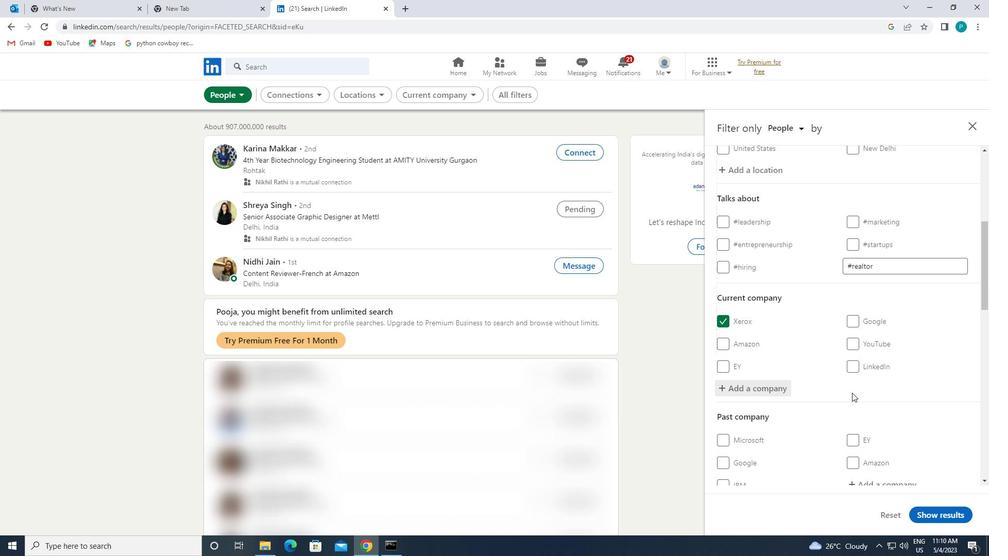 
Action: Mouse scrolled (852, 393) with delta (0, 0)
Screenshot: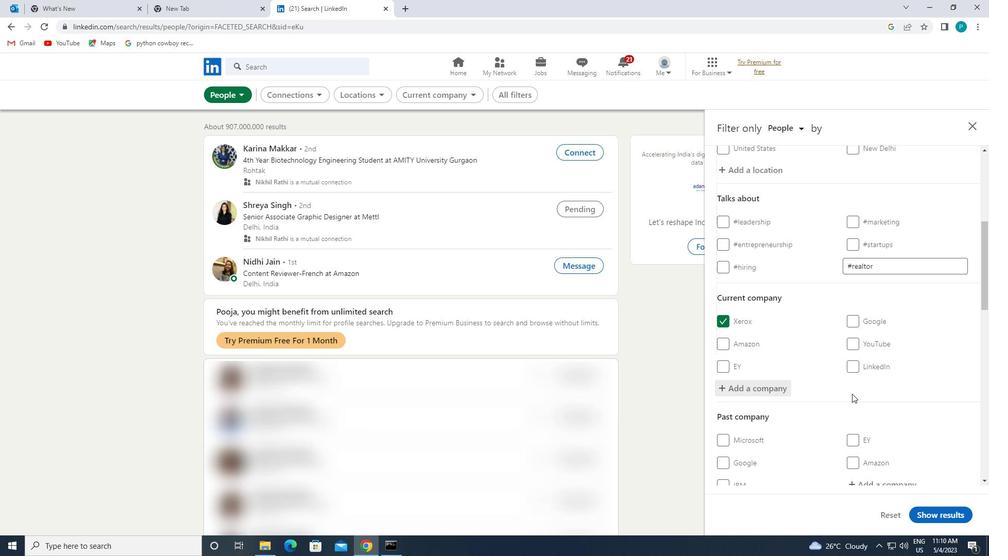 
Action: Mouse moved to (853, 405)
Screenshot: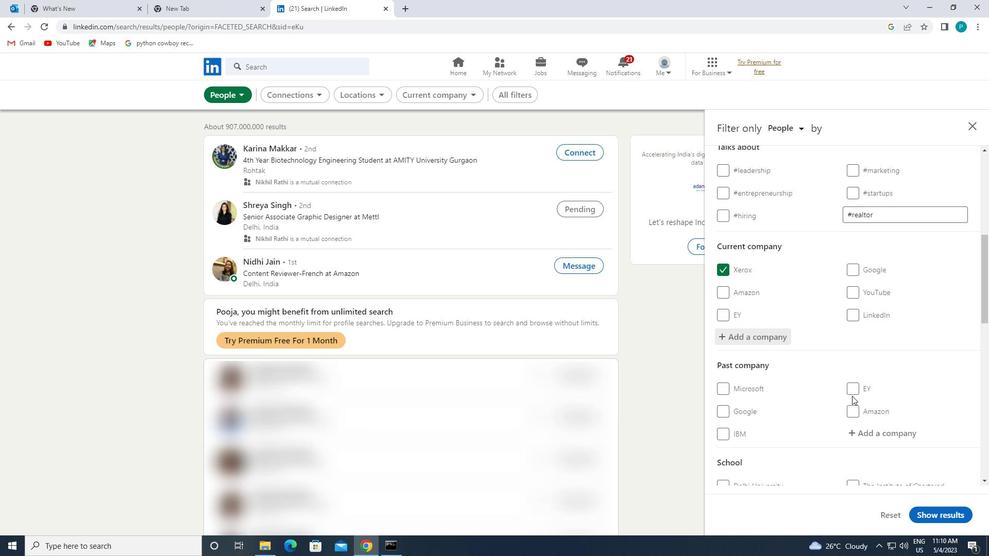 
Action: Mouse scrolled (853, 405) with delta (0, 0)
Screenshot: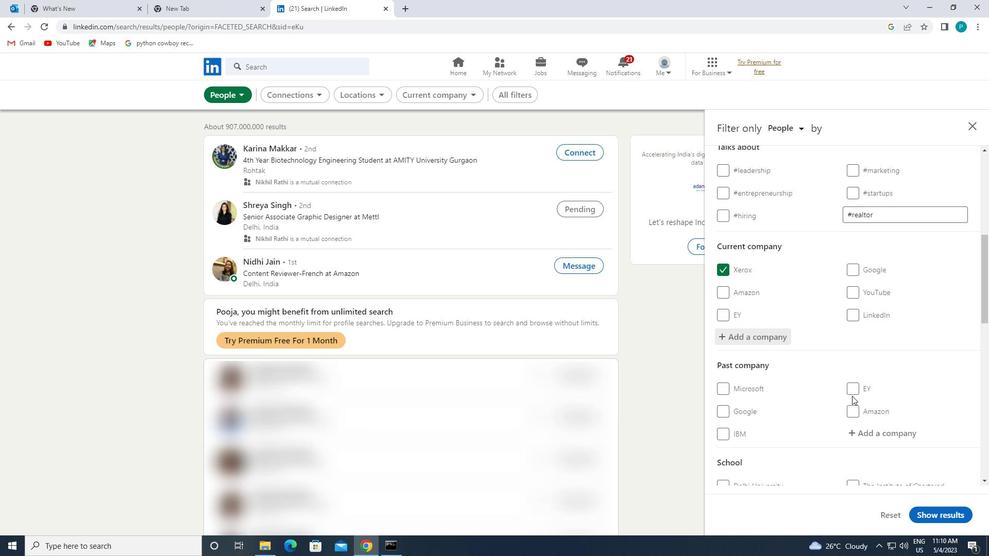 
Action: Mouse moved to (853, 406)
Screenshot: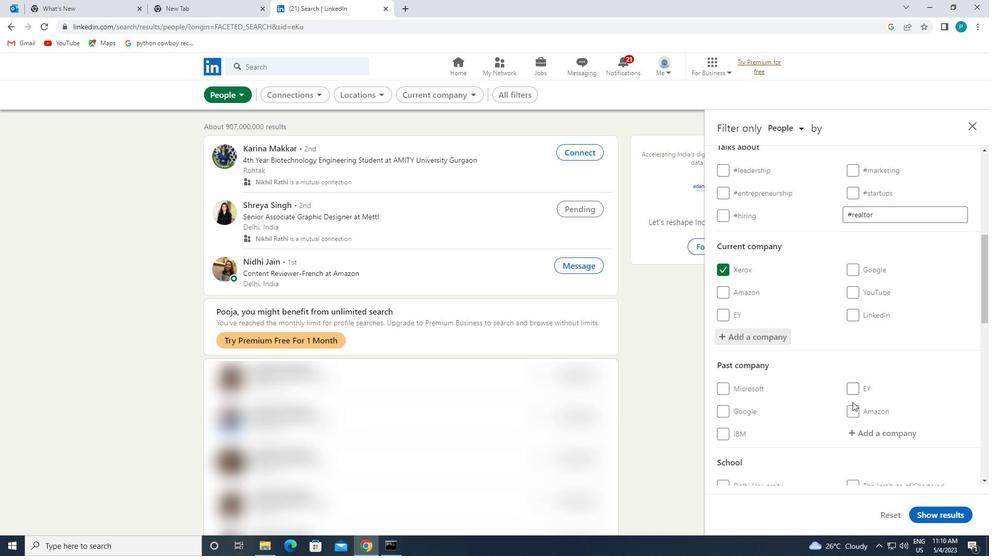 
Action: Mouse scrolled (853, 406) with delta (0, 0)
Screenshot: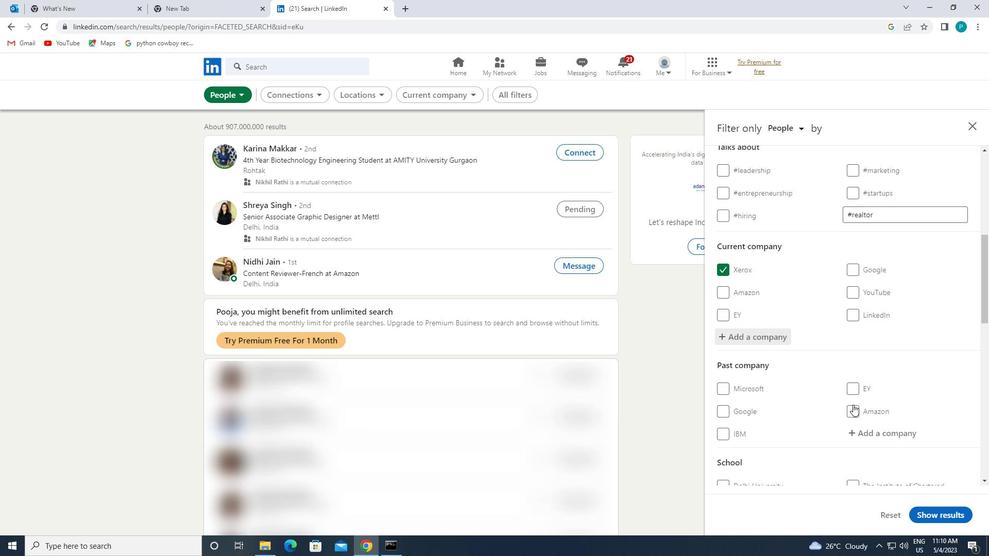 
Action: Mouse moved to (861, 436)
Screenshot: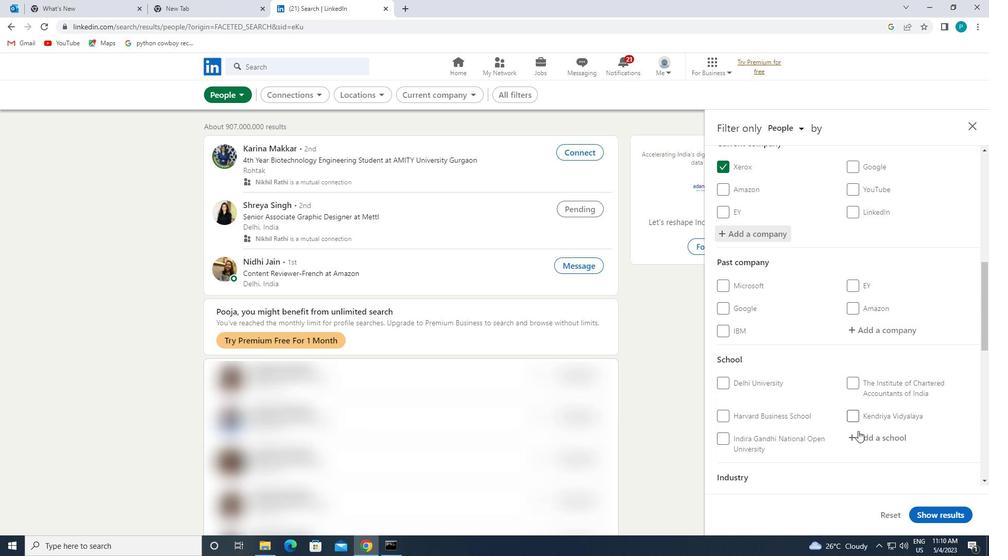 
Action: Mouse pressed left at (861, 436)
Screenshot: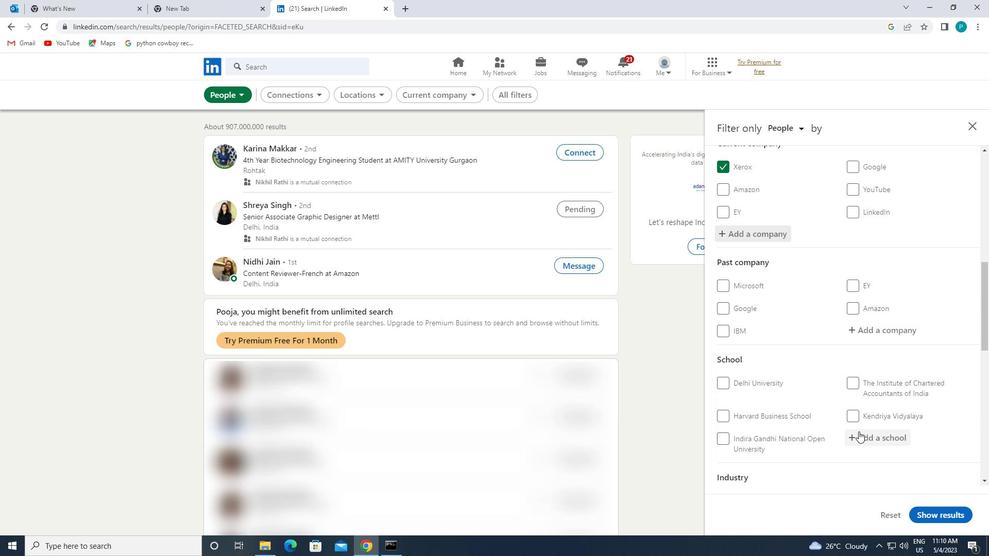 
Action: Mouse moved to (871, 442)
Screenshot: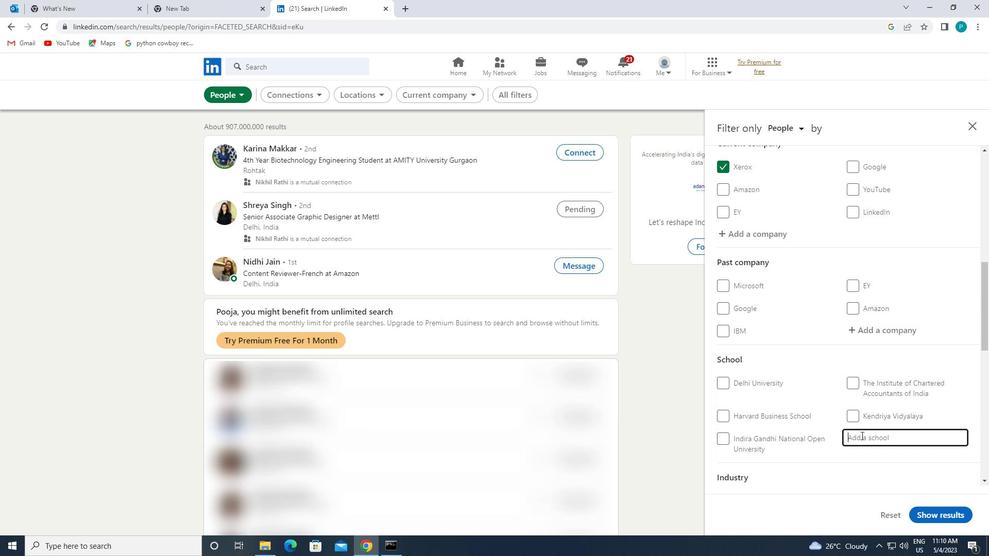 
Action: Key pressed <Key.caps_lock>M<Key.caps_lock>ODEL
Screenshot: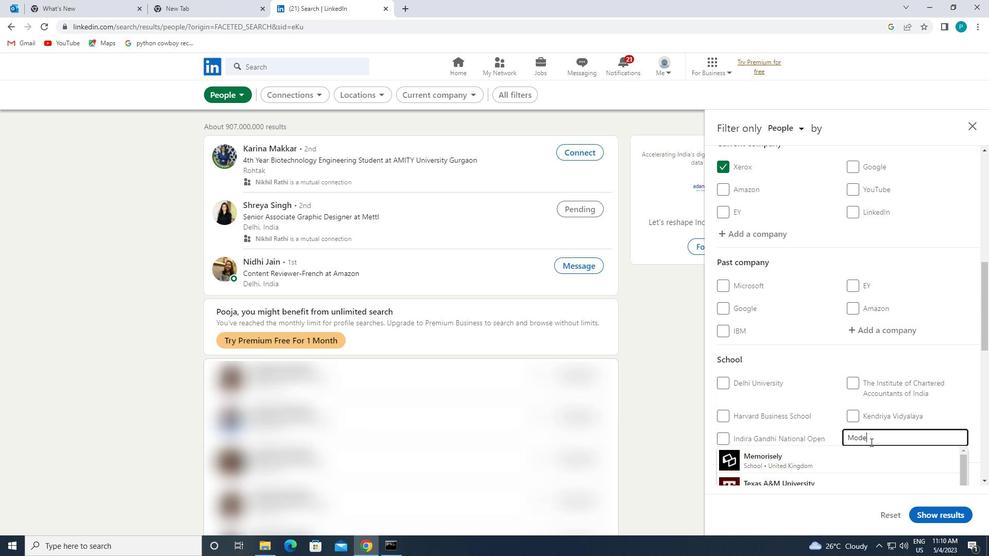 
Action: Mouse moved to (837, 463)
Screenshot: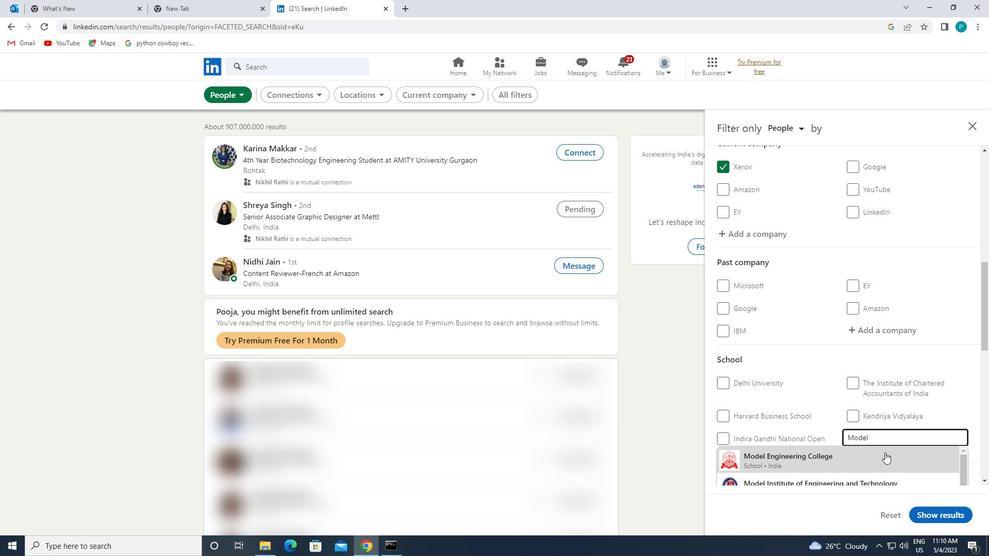 
Action: Mouse pressed left at (837, 463)
Screenshot: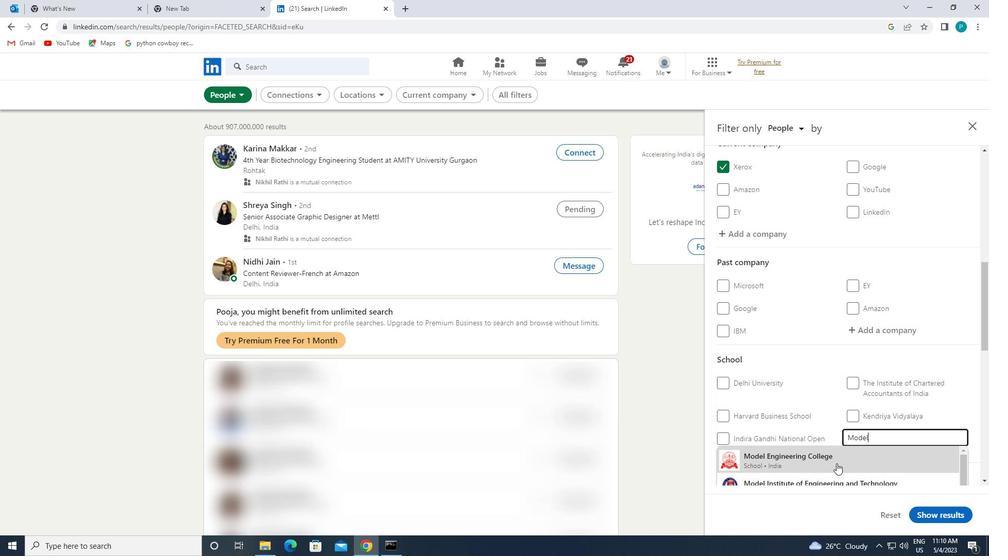 
Action: Mouse moved to (834, 462)
Screenshot: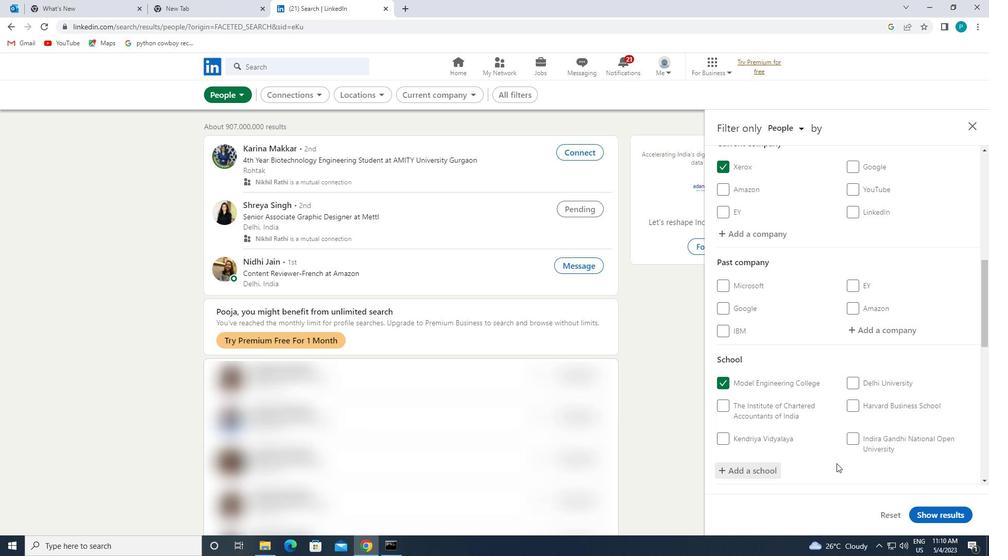 
Action: Mouse scrolled (834, 461) with delta (0, 0)
Screenshot: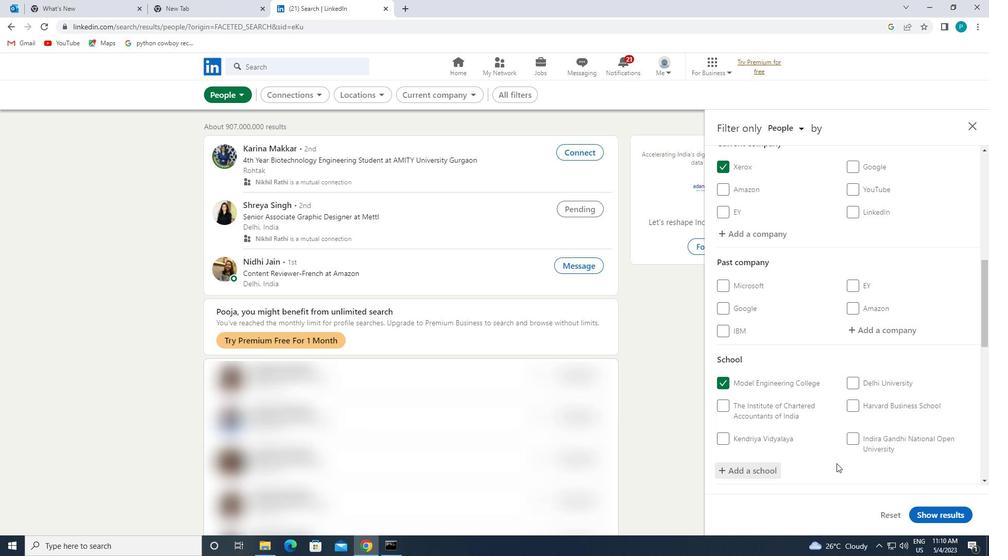 
Action: Mouse moved to (834, 461)
Screenshot: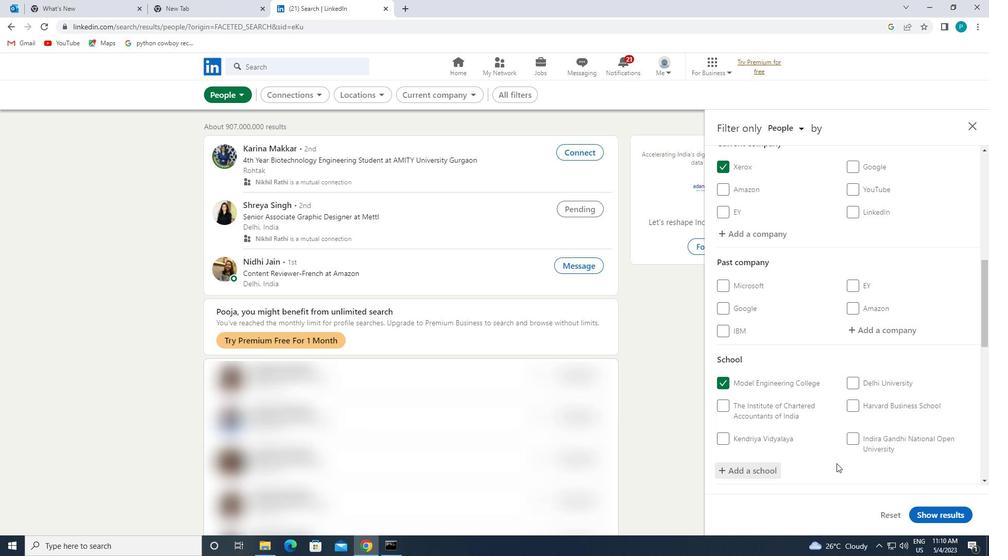 
Action: Mouse scrolled (834, 461) with delta (0, 0)
Screenshot: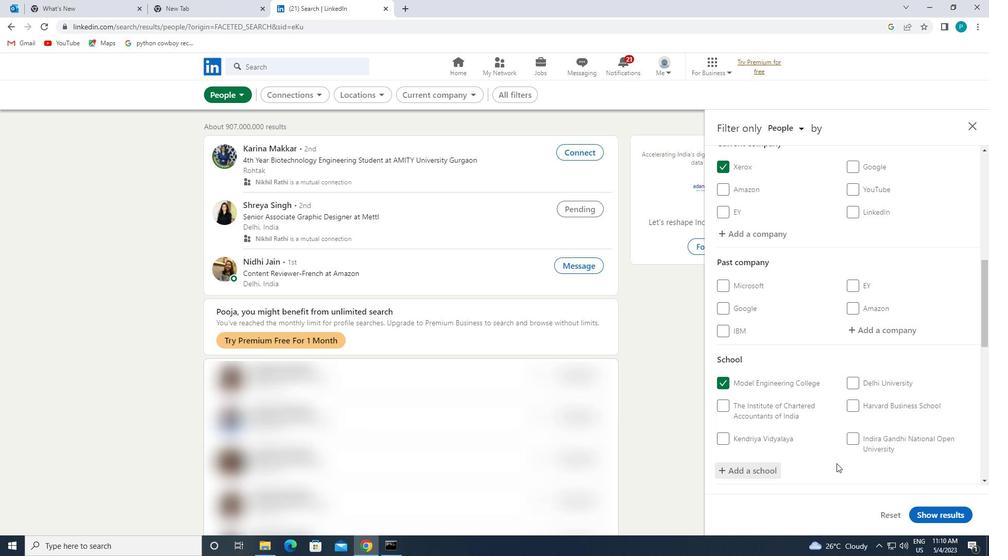 
Action: Mouse moved to (854, 448)
Screenshot: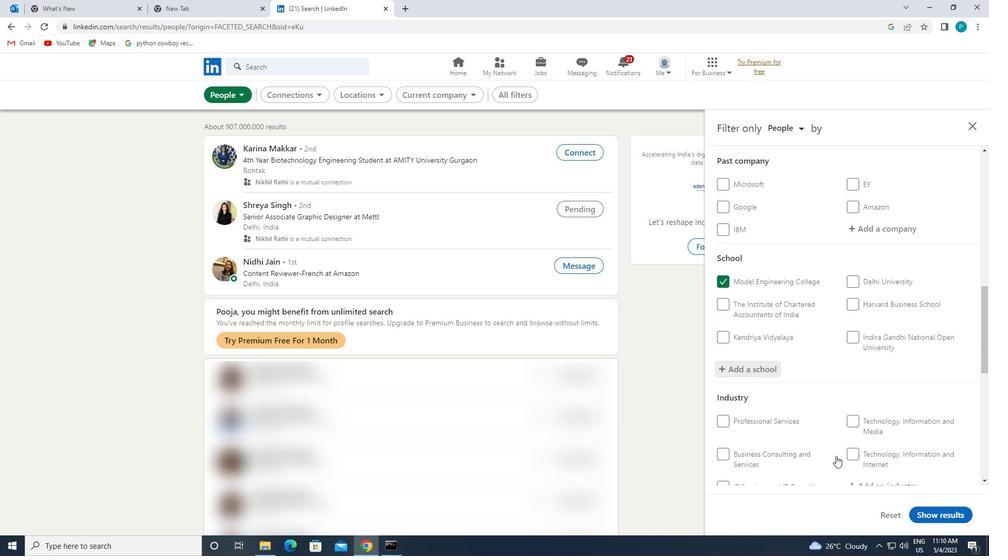 
Action: Mouse scrolled (854, 448) with delta (0, 0)
Screenshot: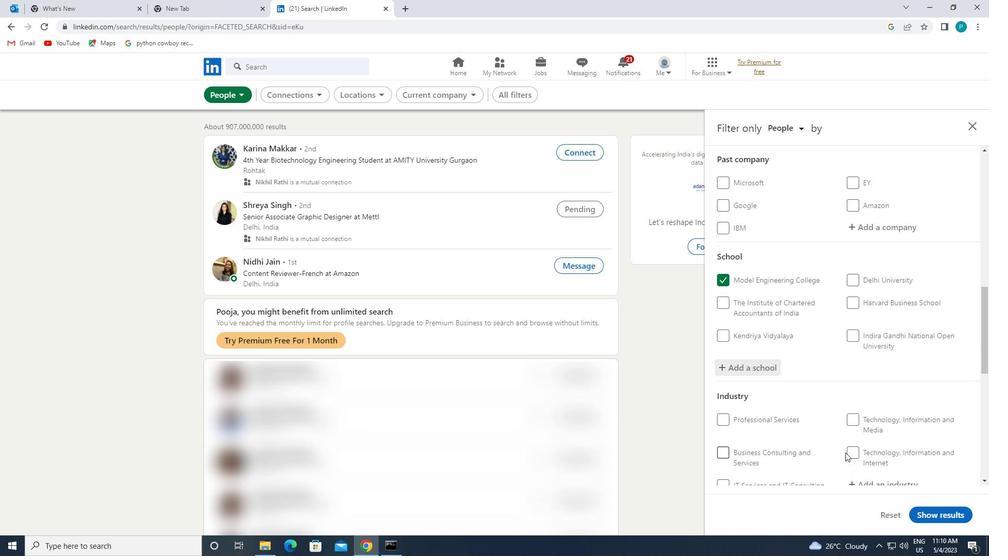 
Action: Mouse scrolled (854, 448) with delta (0, 0)
Screenshot: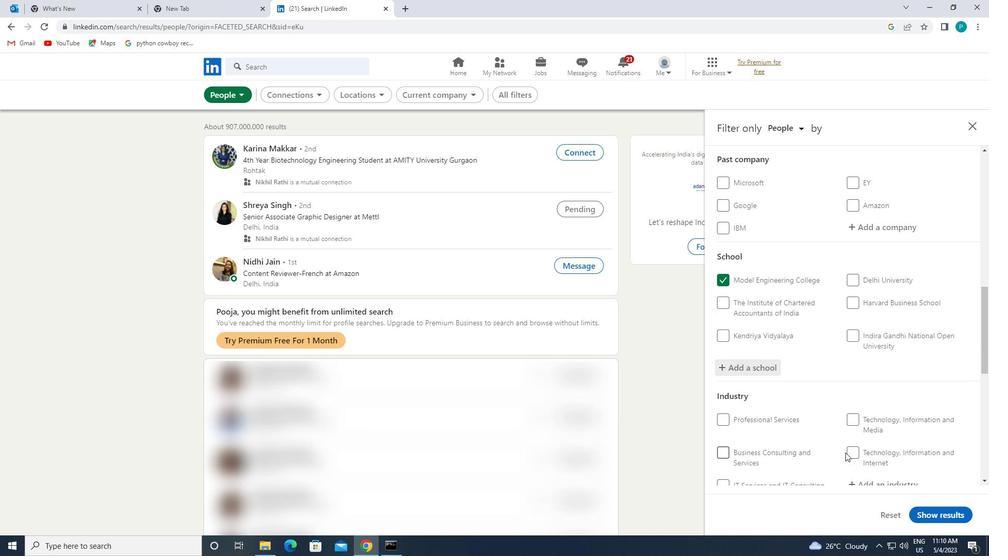 
Action: Mouse moved to (850, 384)
Screenshot: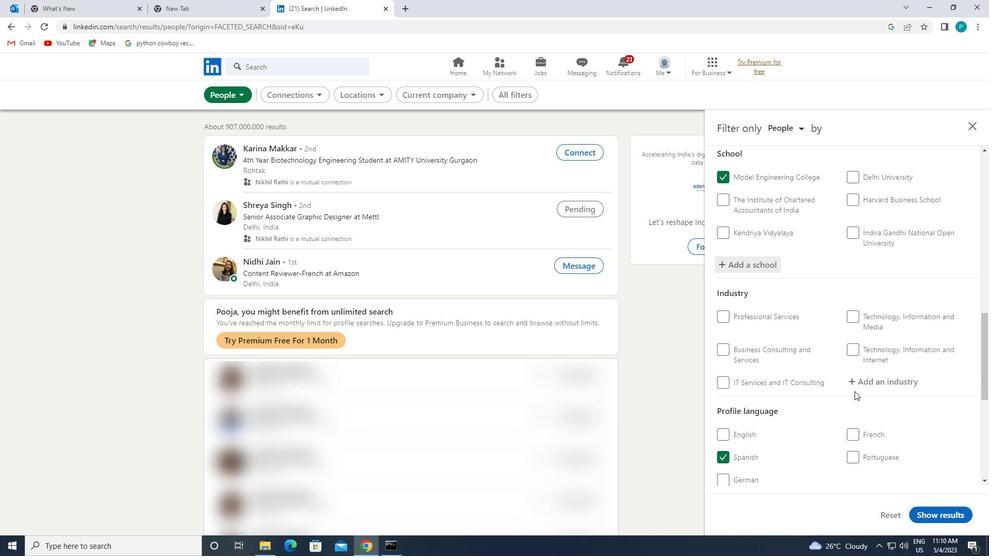 
Action: Mouse pressed left at (850, 384)
Screenshot: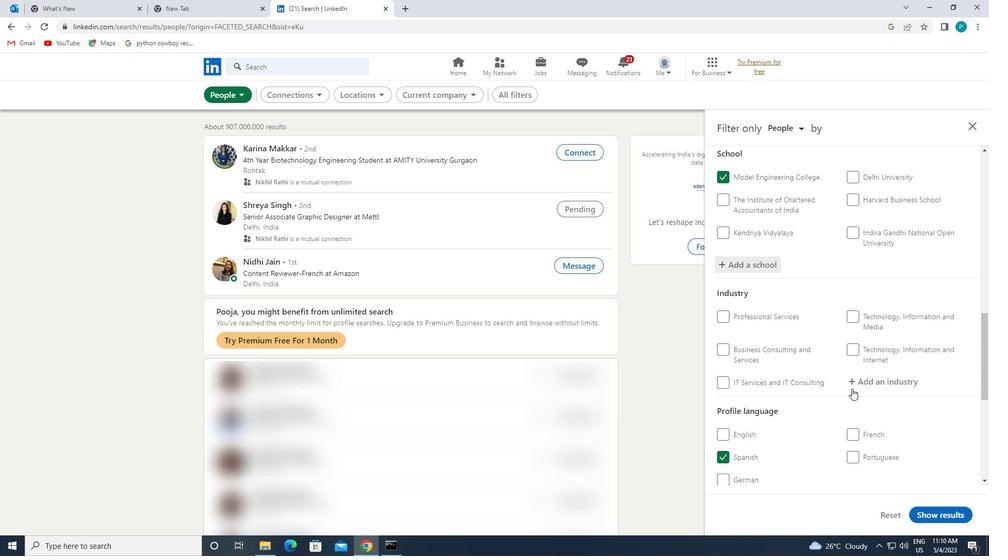 
Action: Mouse moved to (857, 394)
Screenshot: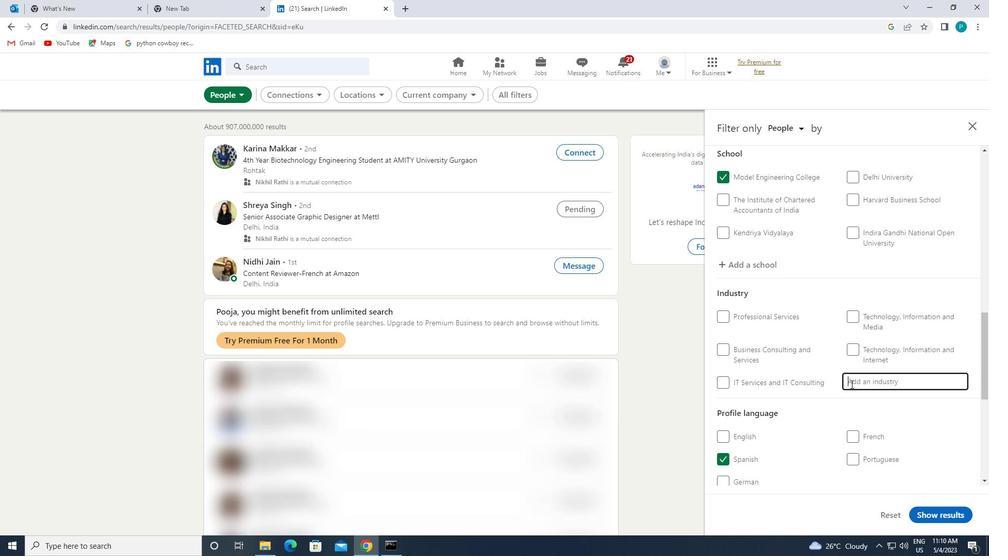 
Action: Key pressed <Key.caps_lock>U<Key.caps_lock>TI
Screenshot: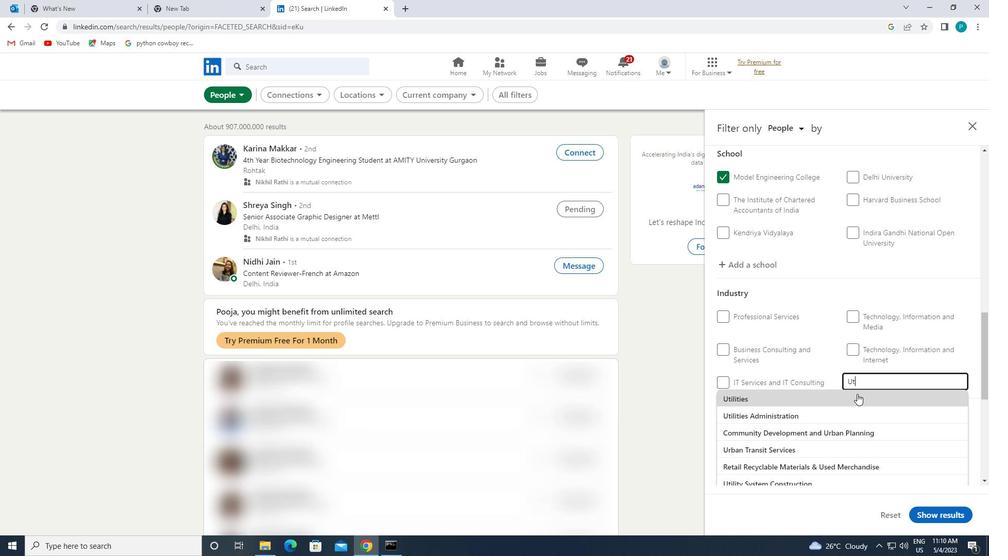 
Action: Mouse moved to (843, 412)
Screenshot: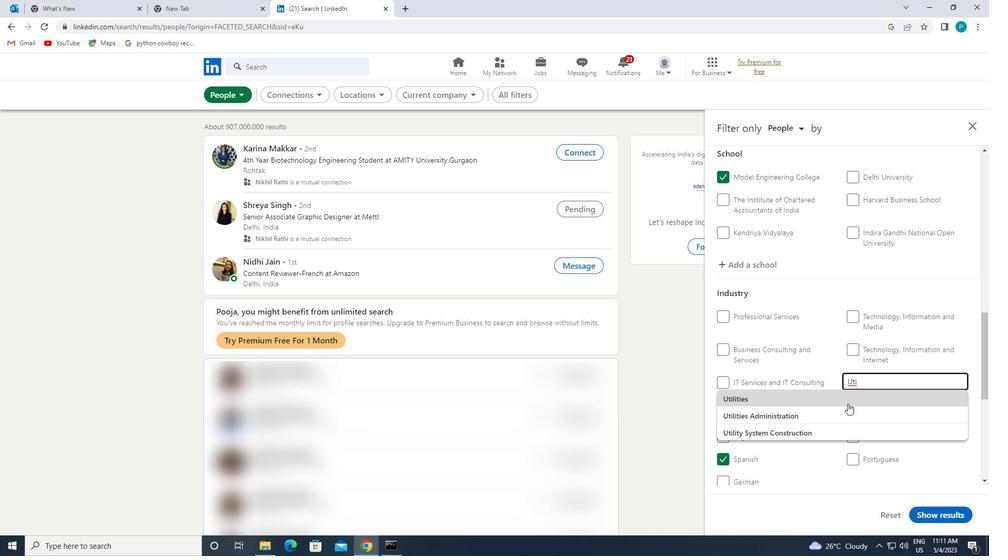 
Action: Mouse pressed left at (843, 412)
Screenshot: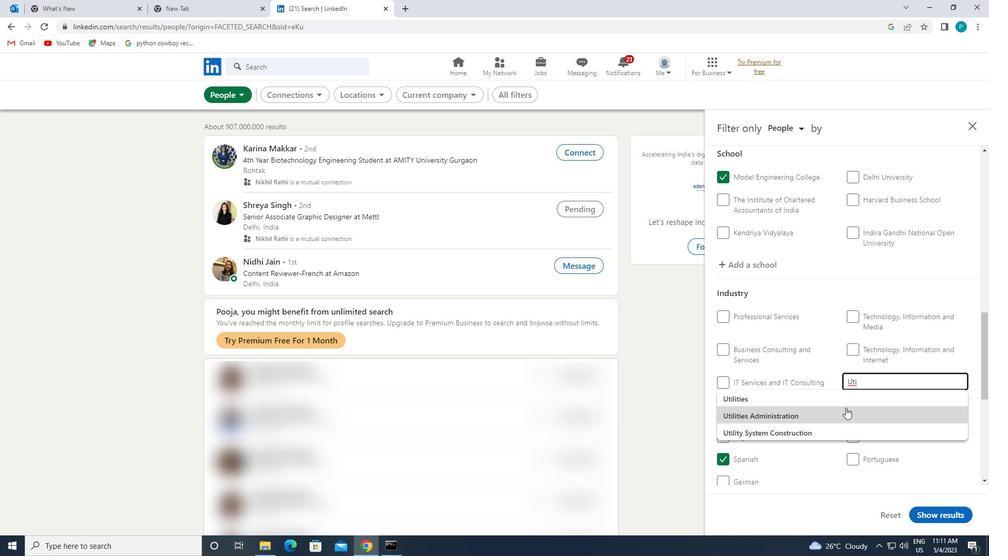 
Action: Mouse scrolled (843, 411) with delta (0, 0)
Screenshot: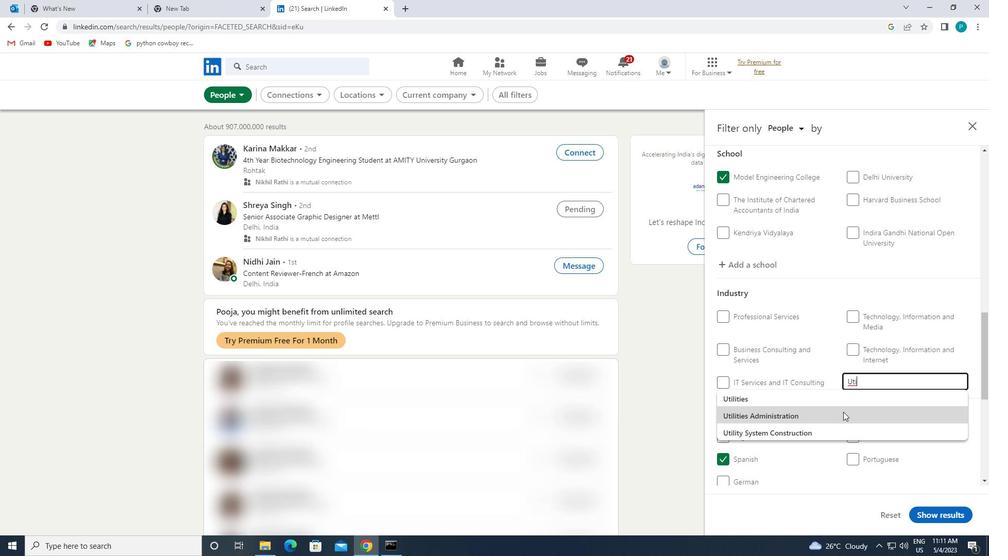 
Action: Mouse scrolled (843, 411) with delta (0, 0)
Screenshot: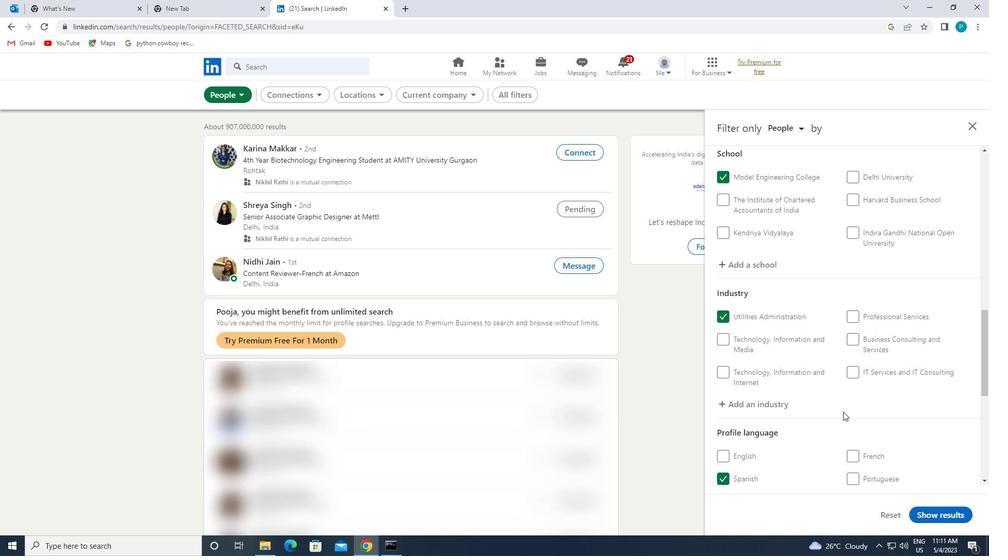
Action: Mouse scrolled (843, 411) with delta (0, 0)
Screenshot: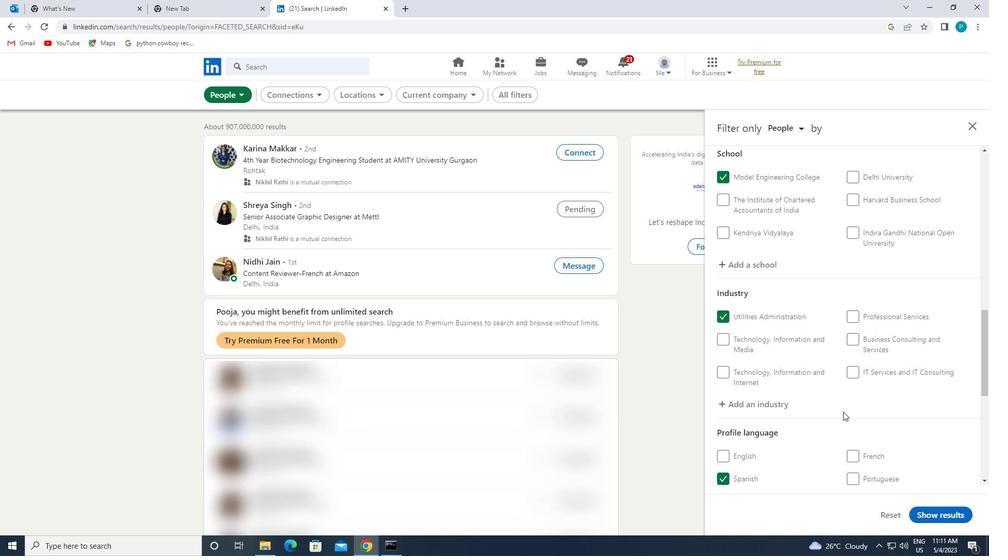 
Action: Mouse scrolled (843, 411) with delta (0, 0)
Screenshot: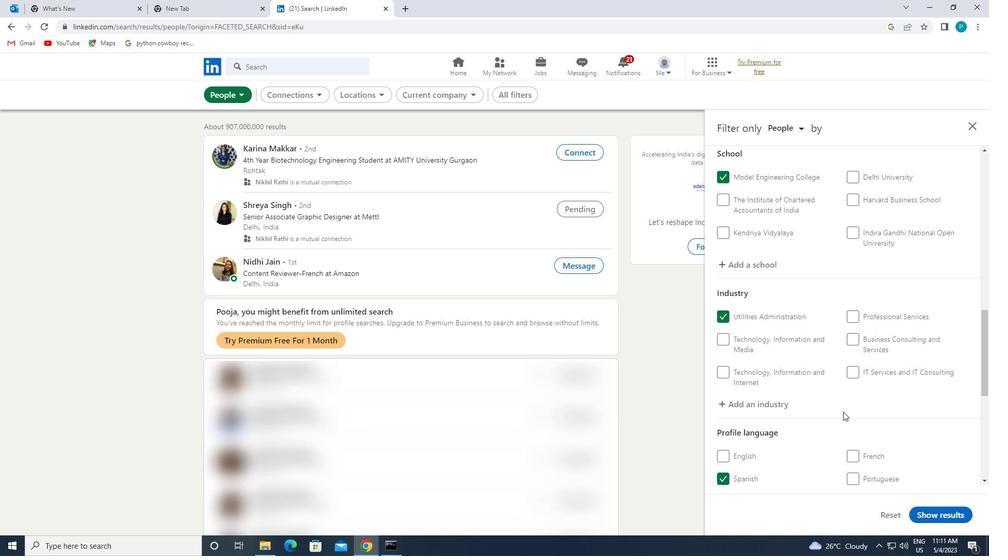 
Action: Mouse moved to (867, 427)
Screenshot: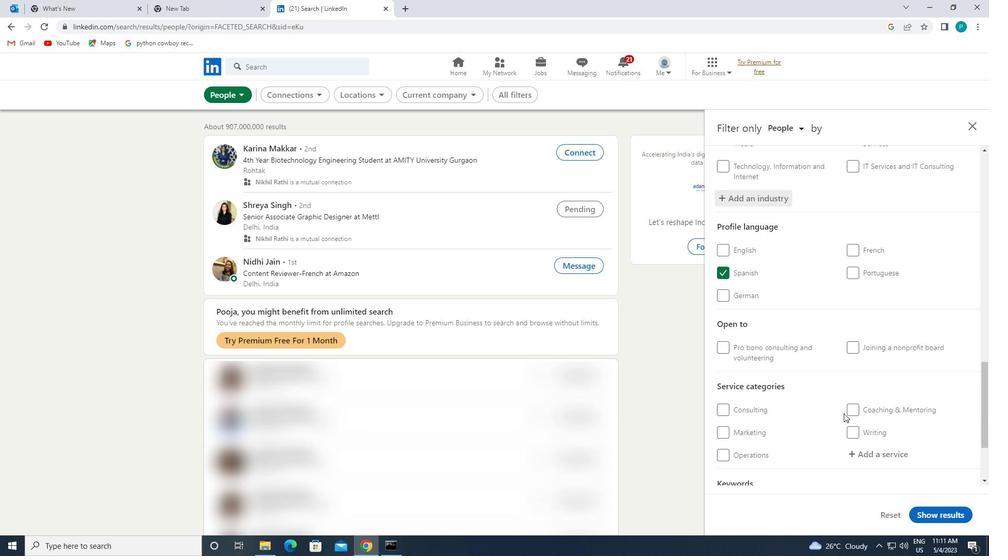 
Action: Mouse scrolled (867, 426) with delta (0, 0)
Screenshot: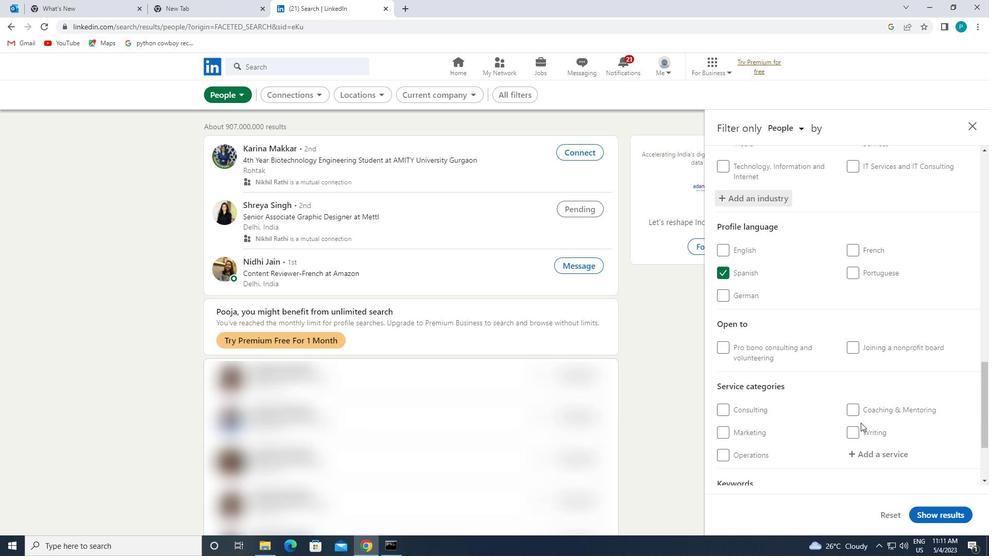 
Action: Mouse moved to (867, 406)
Screenshot: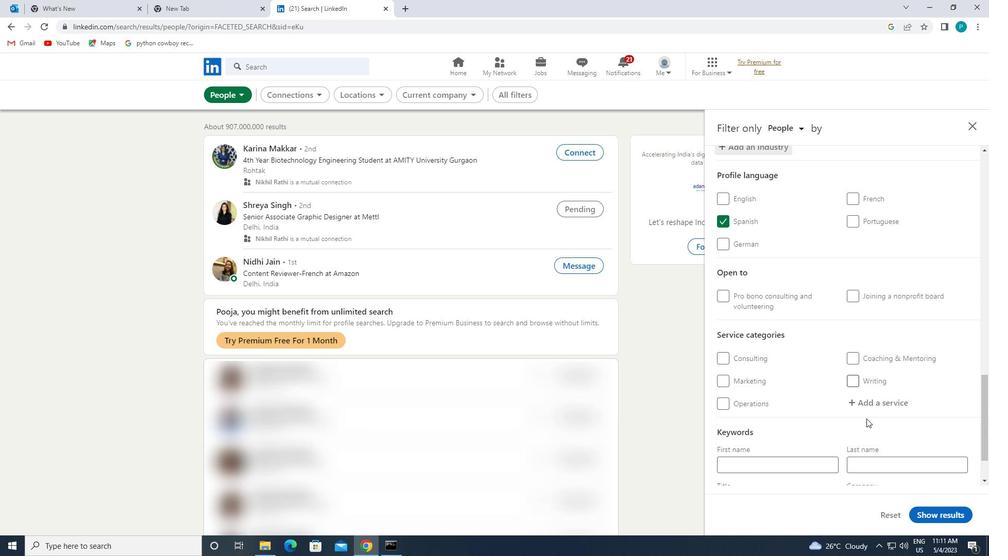 
Action: Mouse pressed left at (867, 406)
Screenshot: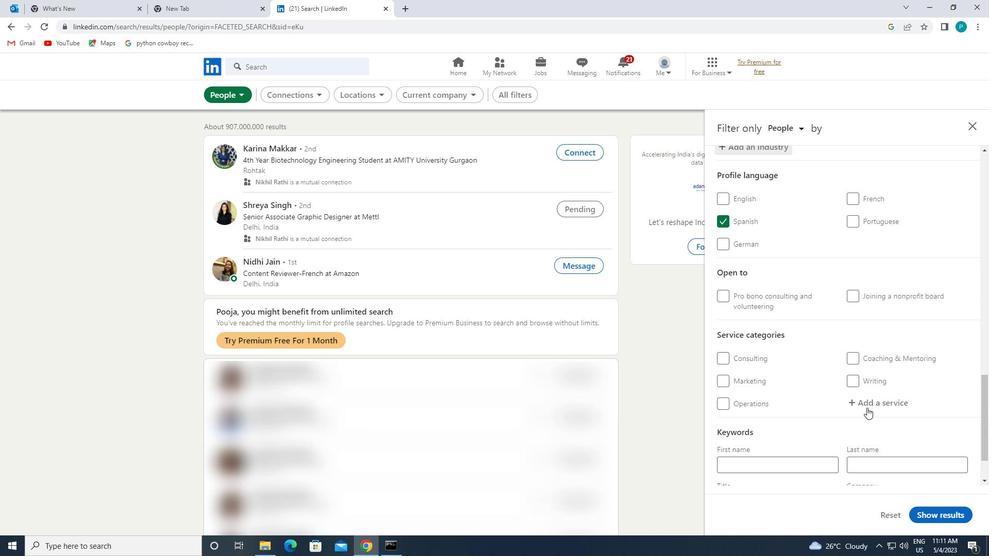
Action: Mouse moved to (892, 422)
Screenshot: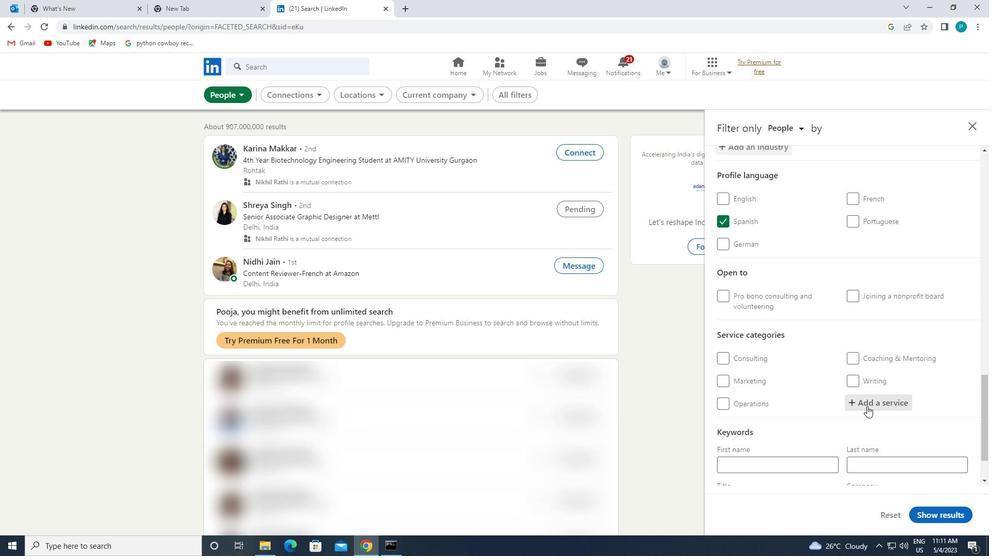 
Action: Key pressed <Key.caps_lock>V<Key.backspace>D<Key.caps_lock>ATA
Screenshot: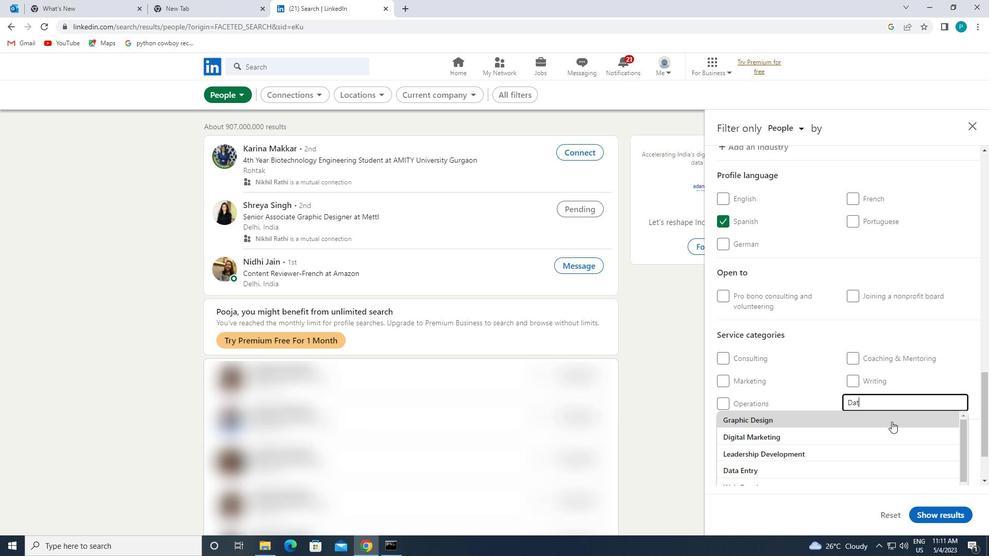 
Action: Mouse moved to (886, 420)
Screenshot: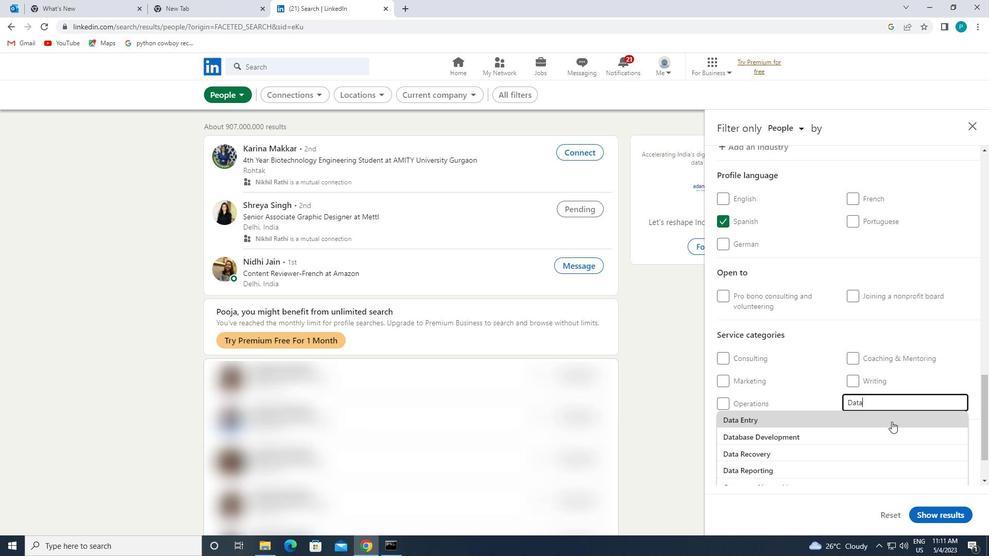 
Action: Mouse pressed left at (886, 420)
Screenshot: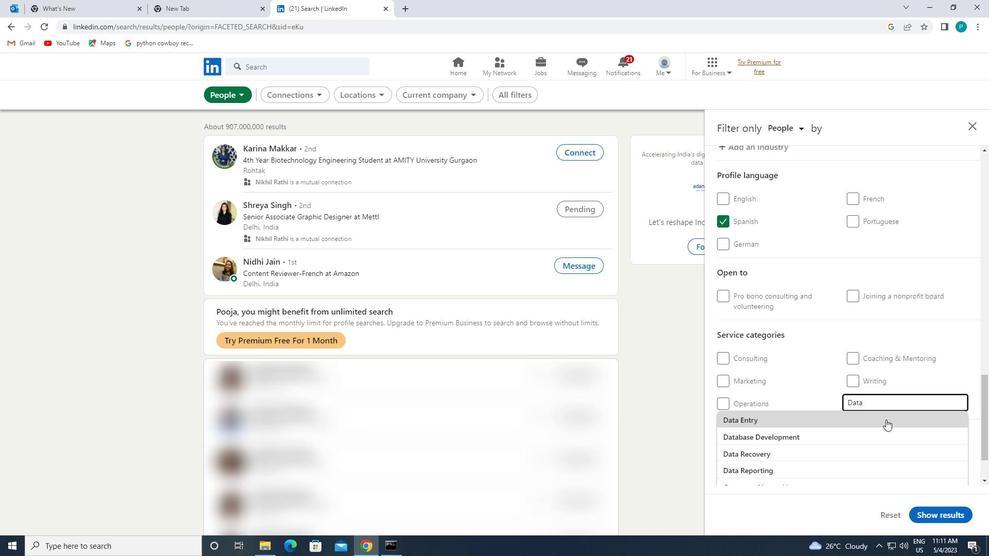 
Action: Mouse moved to (885, 419)
Screenshot: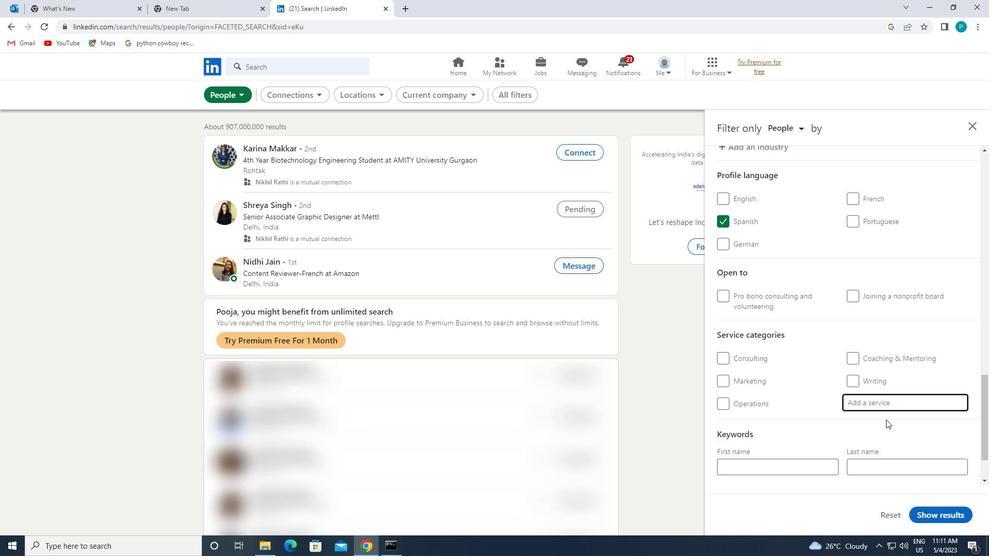 
Action: Mouse scrolled (885, 418) with delta (0, 0)
Screenshot: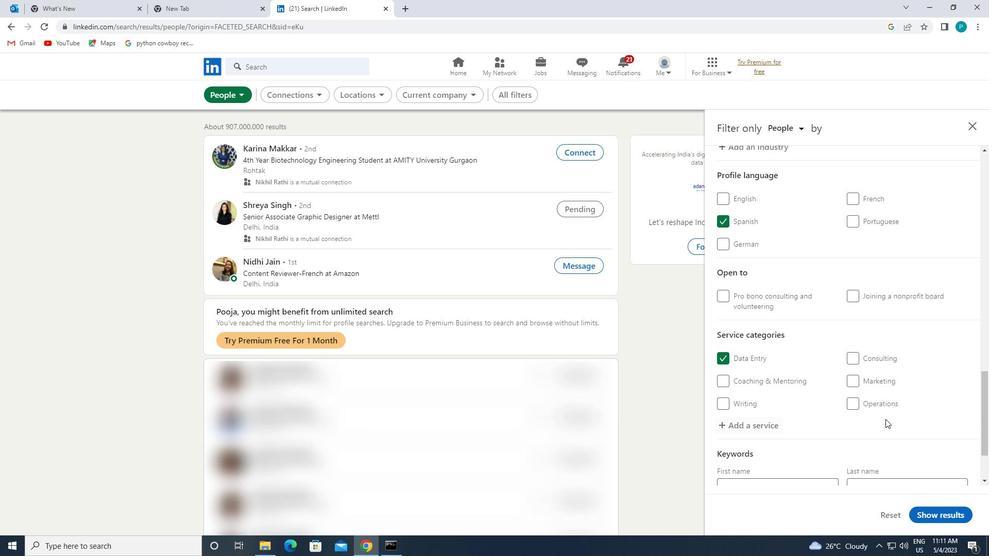
Action: Mouse moved to (884, 419)
Screenshot: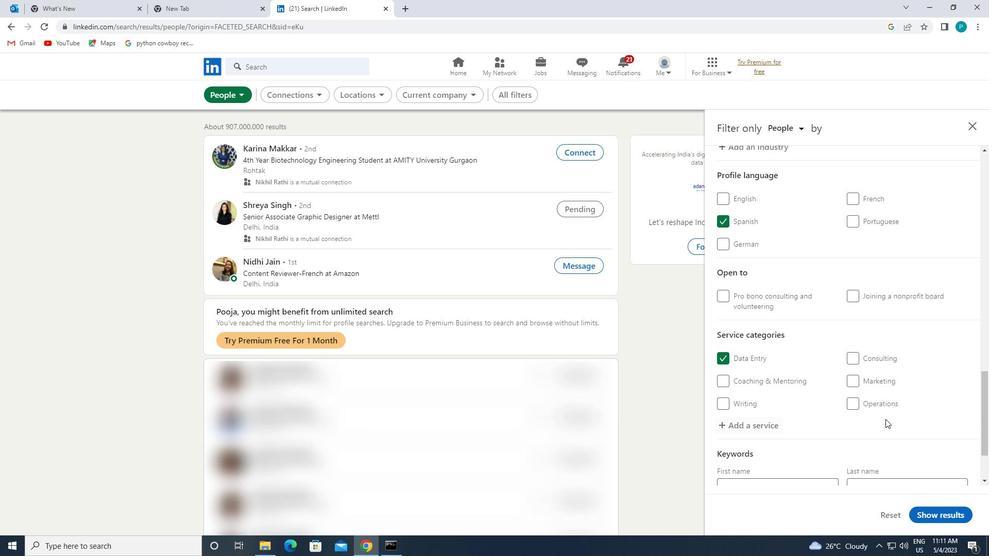 
Action: Mouse scrolled (884, 418) with delta (0, 0)
Screenshot: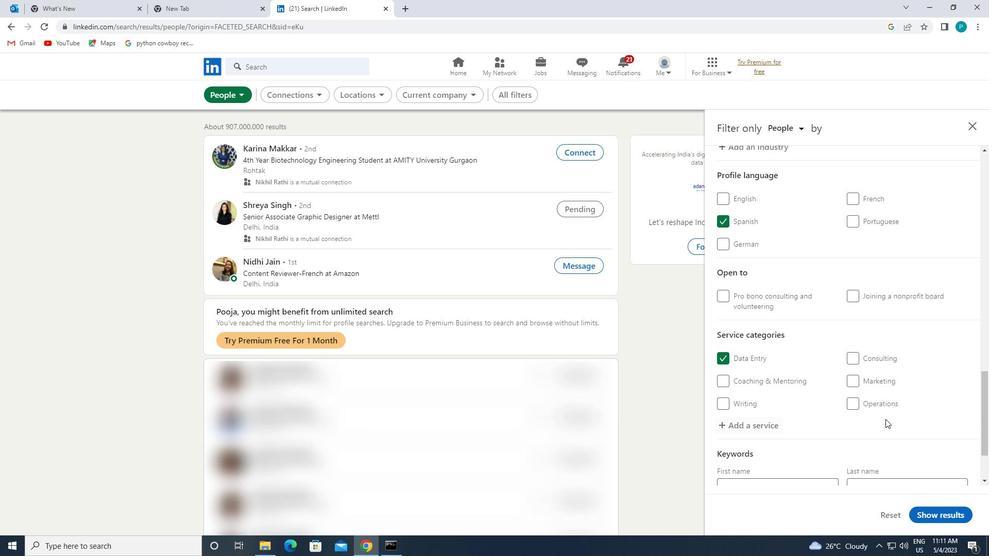 
Action: Mouse scrolled (884, 418) with delta (0, 0)
Screenshot: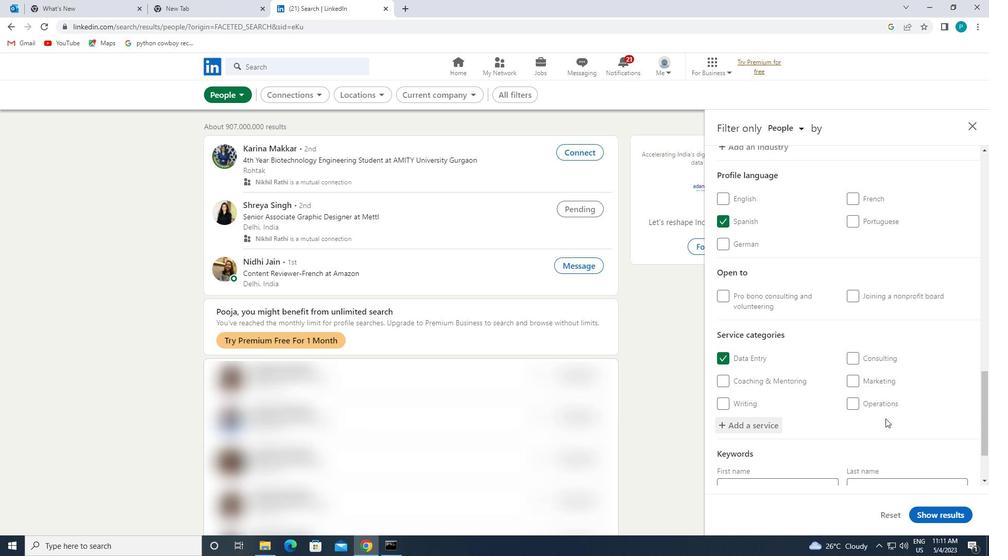 
Action: Mouse moved to (762, 452)
Screenshot: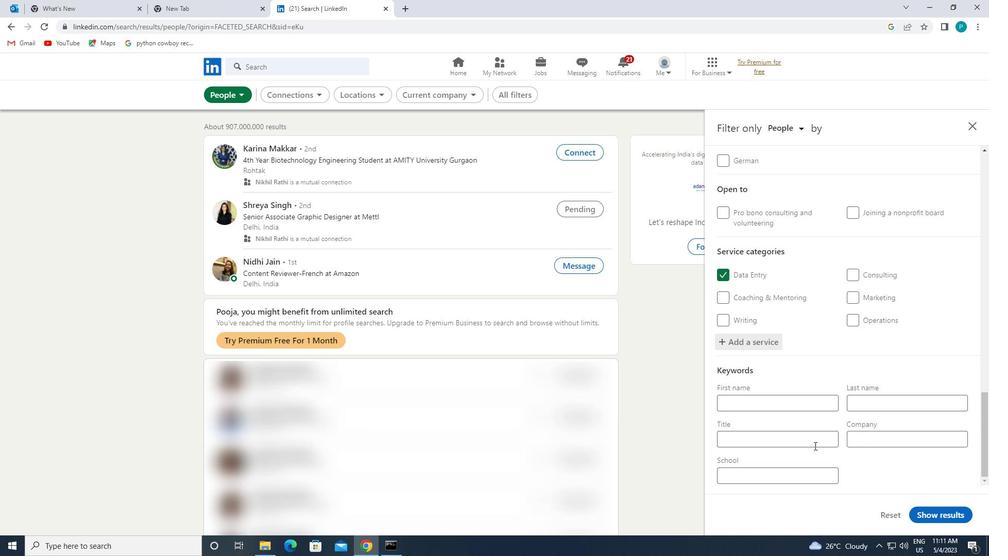 
Action: Mouse pressed left at (762, 452)
Screenshot: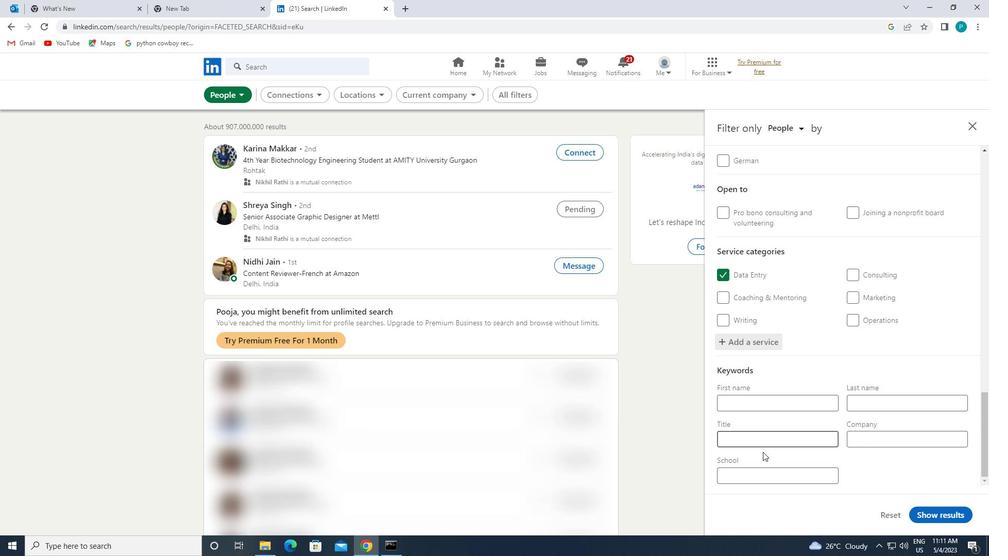 
Action: Mouse moved to (757, 440)
Screenshot: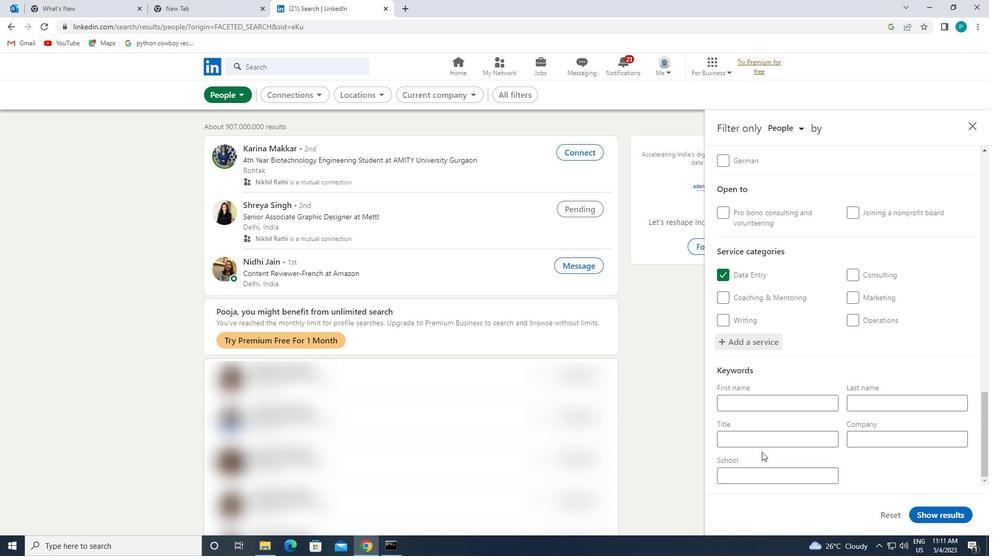 
Action: Mouse pressed left at (757, 440)
Screenshot: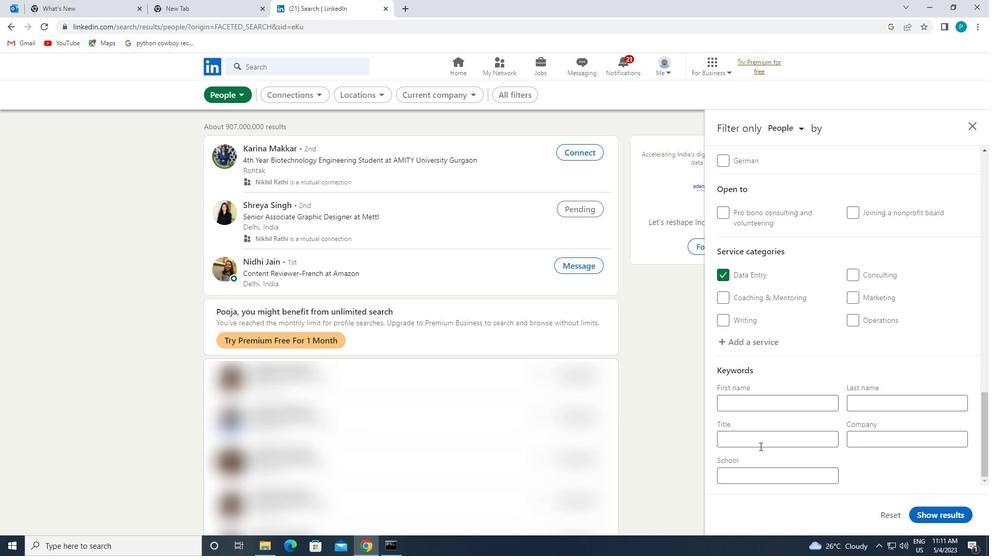 
Action: Mouse moved to (761, 442)
Screenshot: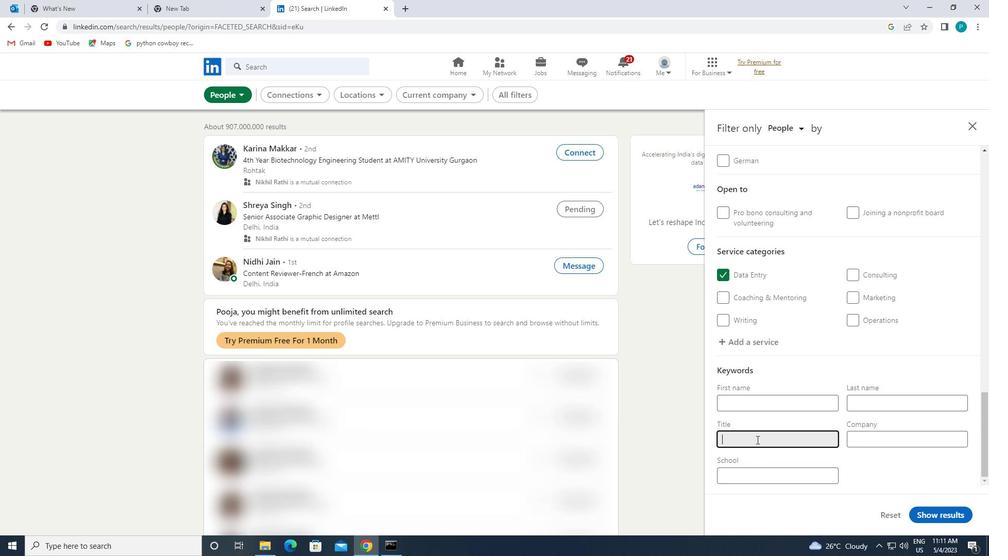 
Action: Key pressed <Key.caps_lock>C<Key.caps_lock>RUISE<Key.space><Key.caps_lock>D<Key.caps_lock>IRECTOR
Screenshot: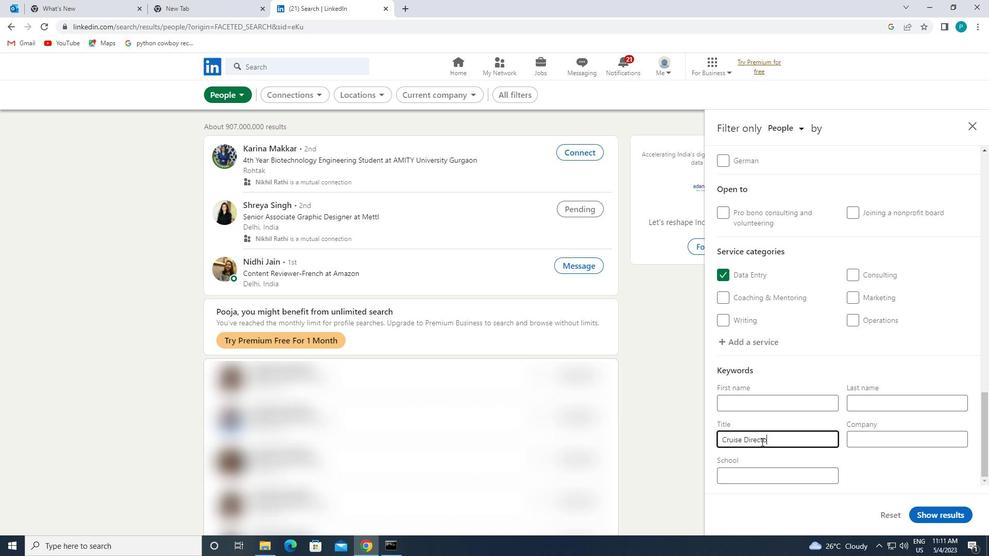
Action: Mouse moved to (951, 516)
Screenshot: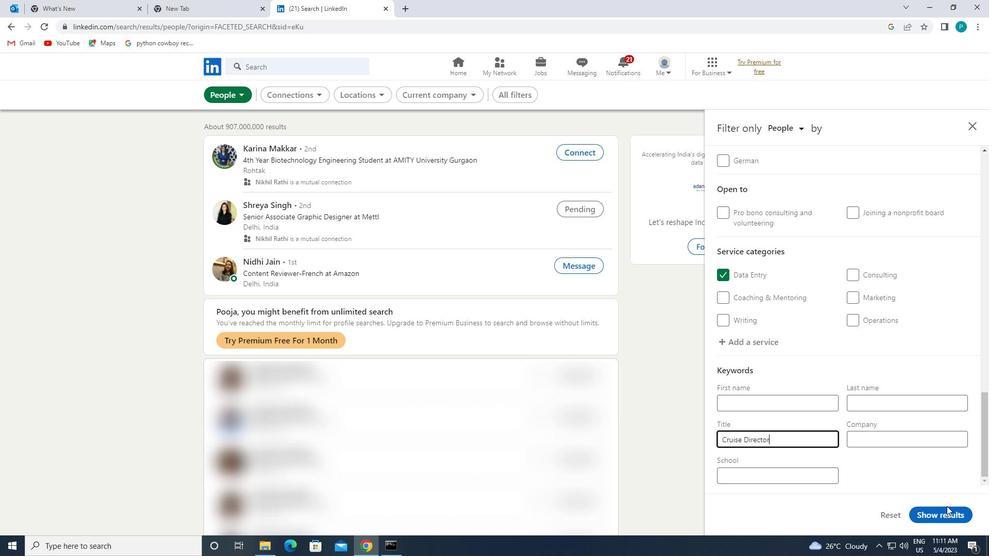 
Action: Mouse pressed left at (951, 516)
Screenshot: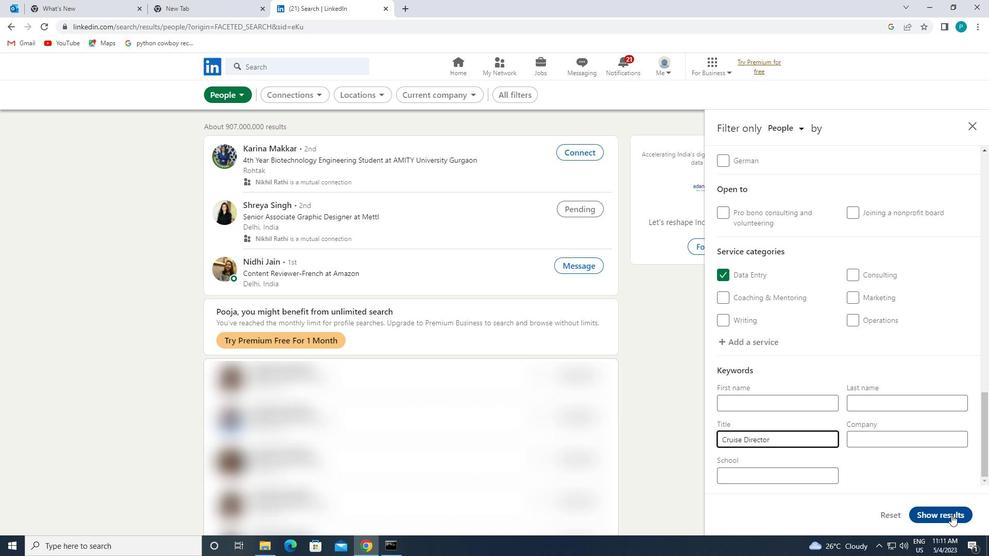 
